 Task: Create a rule when a start date Less than 1 hours ago is set on a card by anyone.
Action: Mouse moved to (1378, 131)
Screenshot: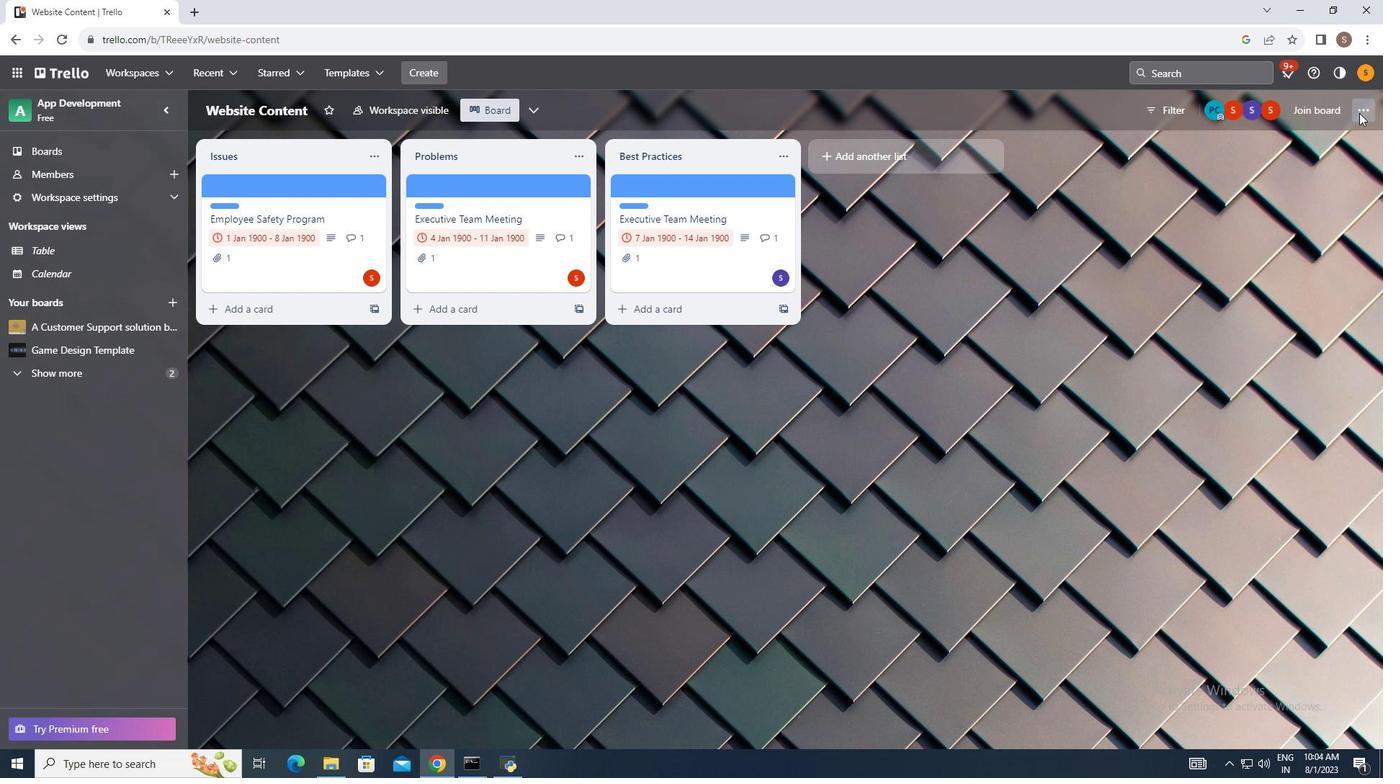 
Action: Mouse pressed left at (1378, 131)
Screenshot: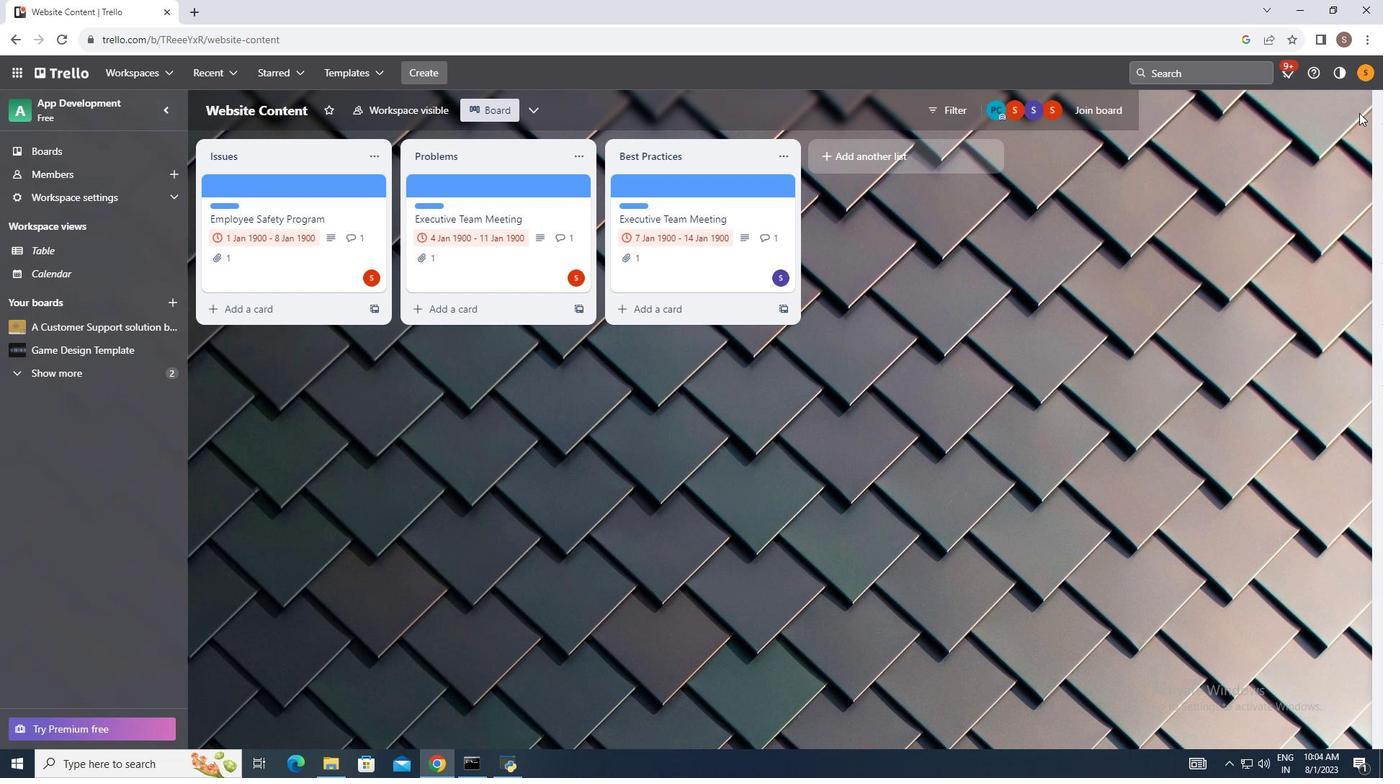 
Action: Mouse moved to (1264, 298)
Screenshot: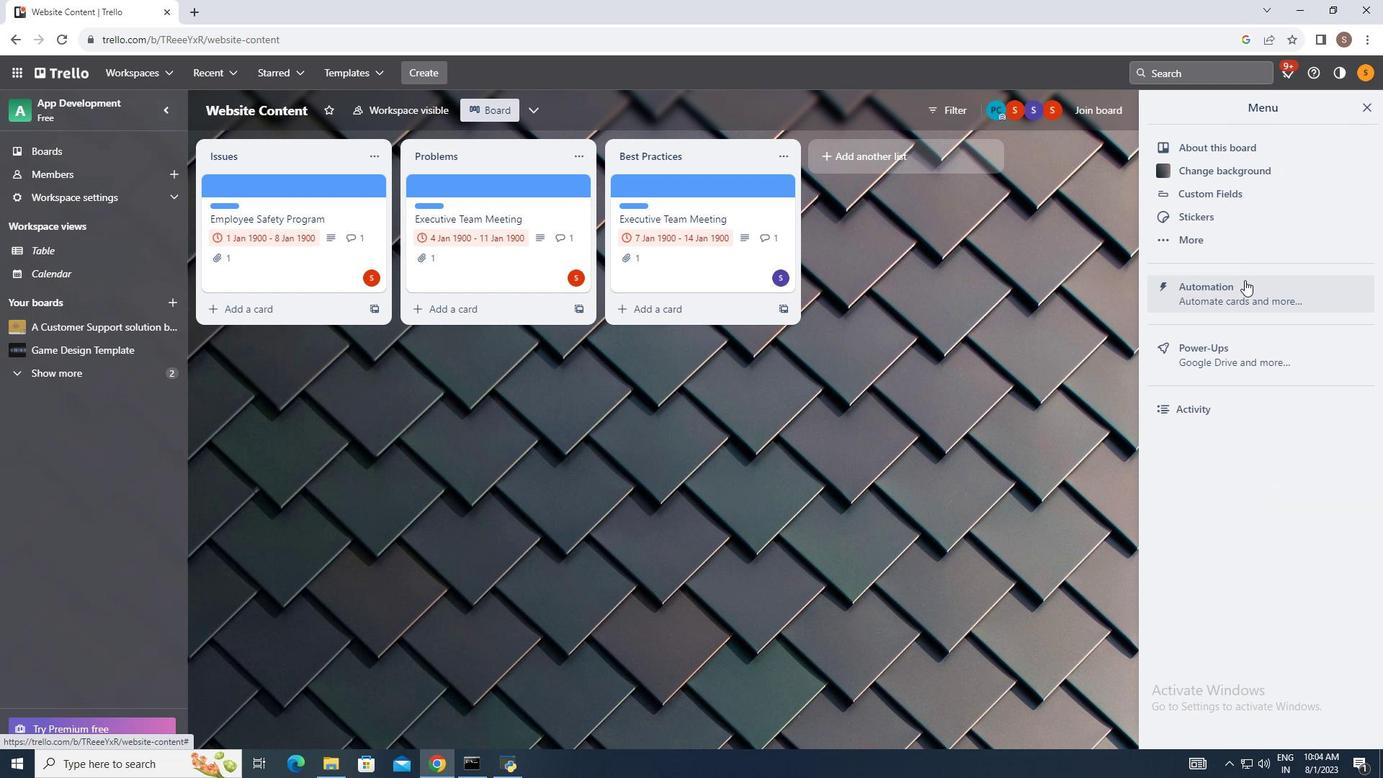 
Action: Mouse pressed left at (1264, 298)
Screenshot: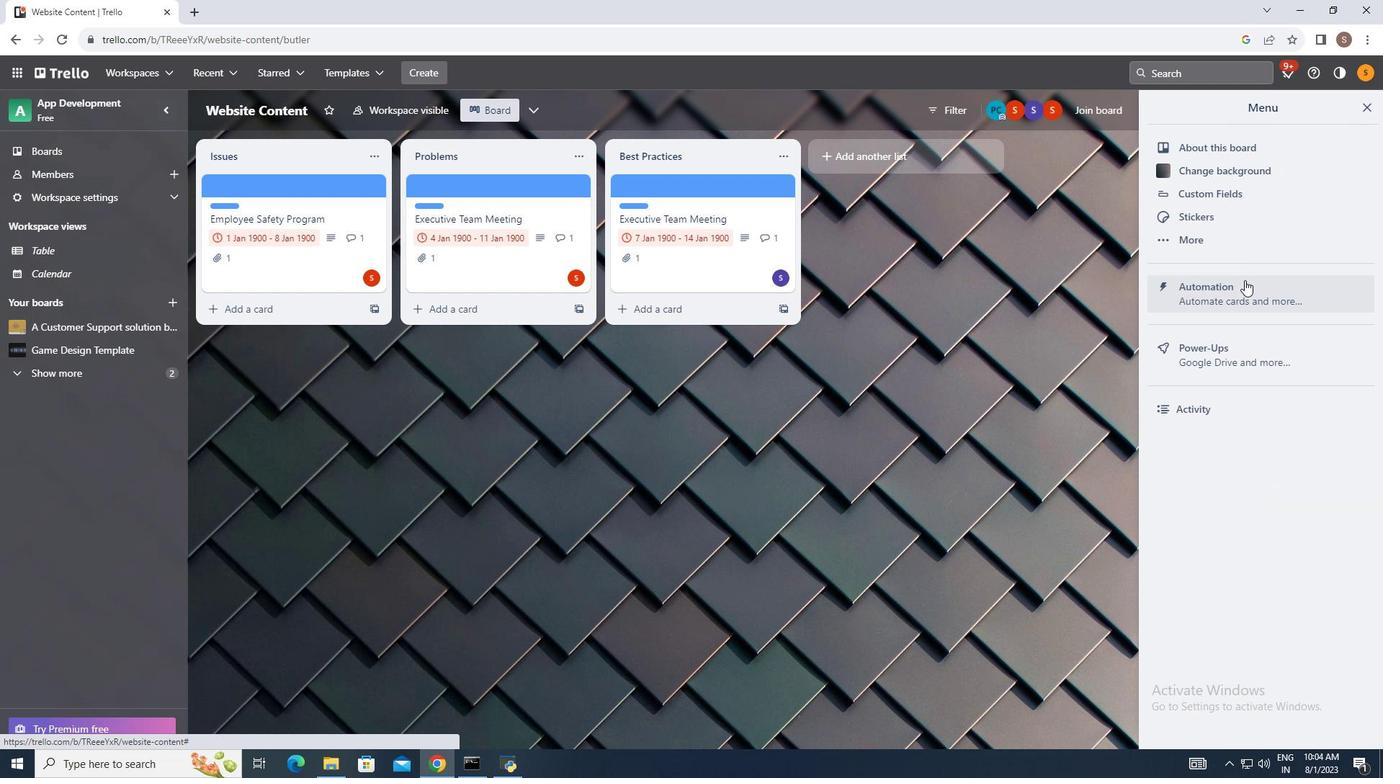 
Action: Mouse moved to (286, 256)
Screenshot: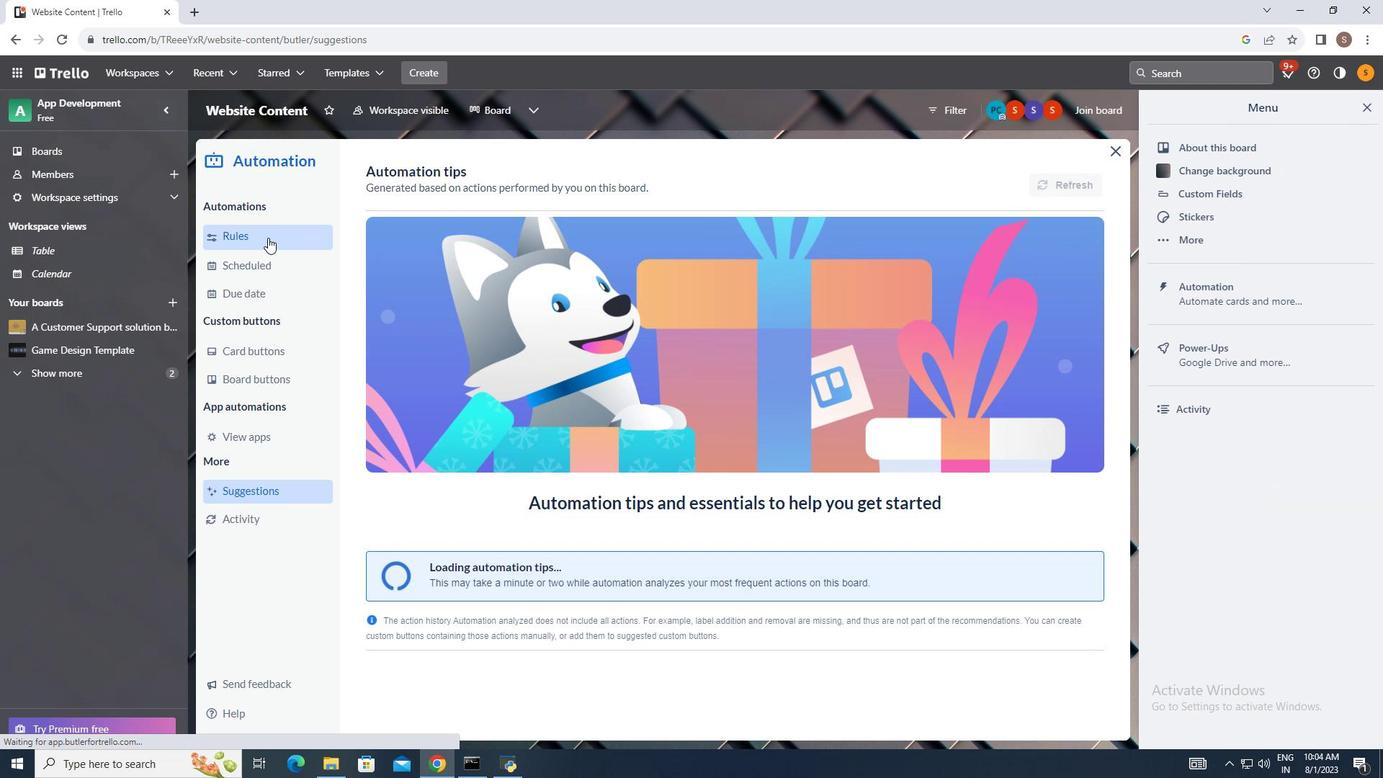 
Action: Mouse pressed left at (286, 256)
Screenshot: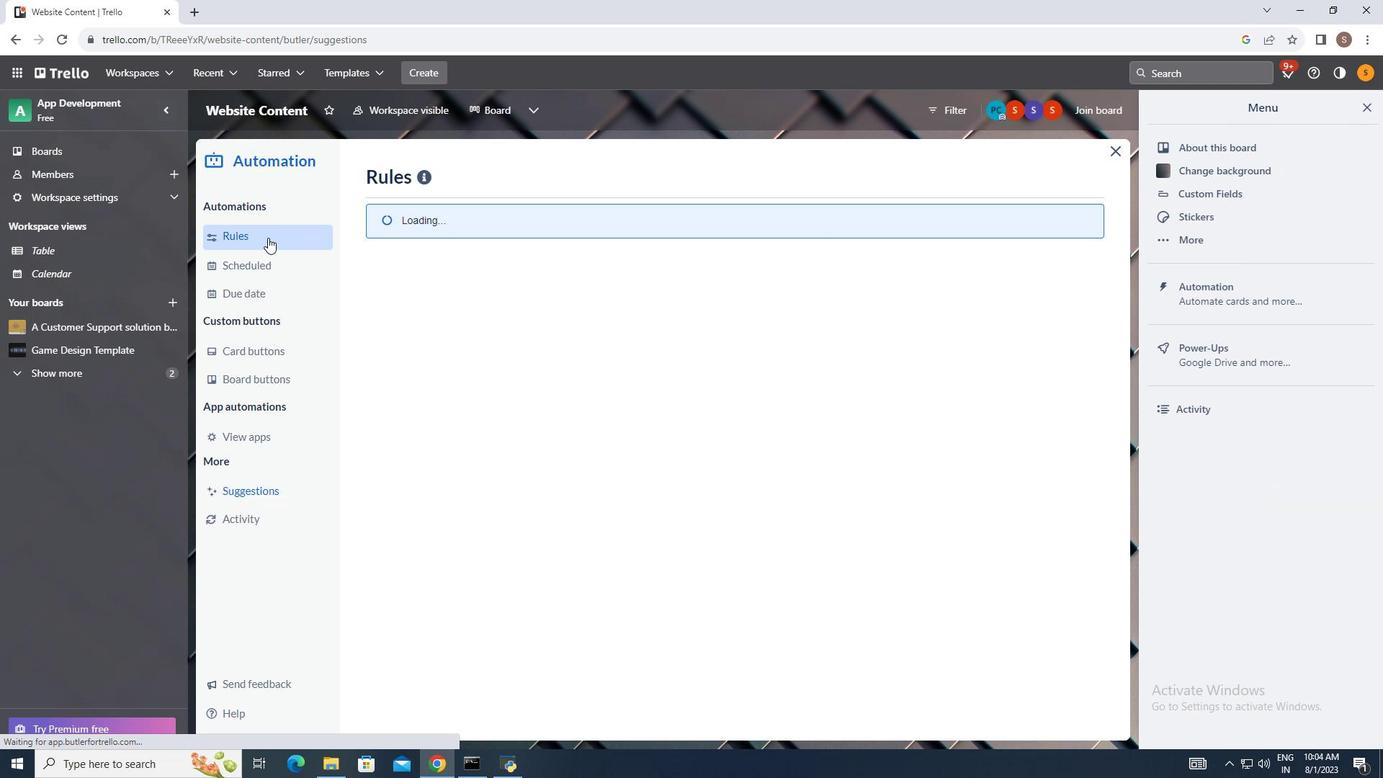 
Action: Mouse moved to (982, 194)
Screenshot: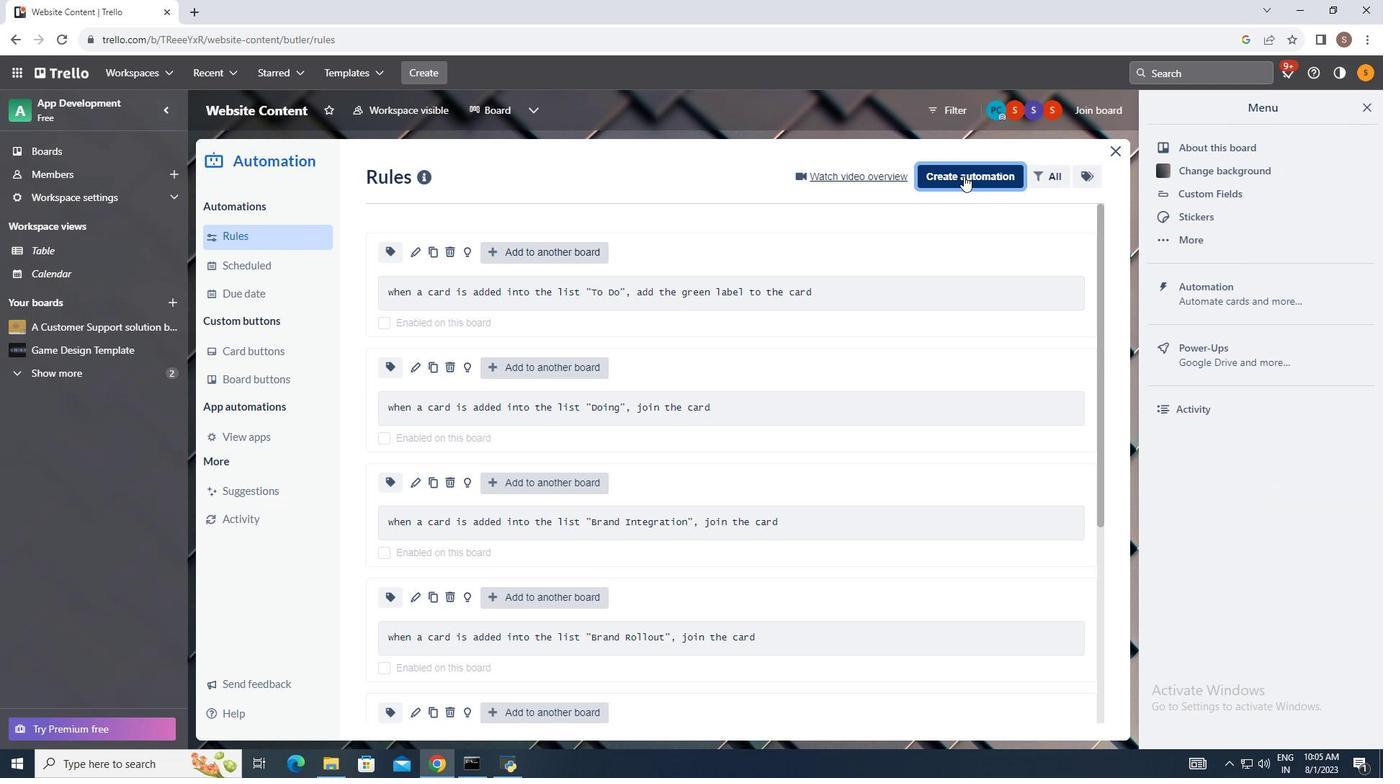 
Action: Mouse pressed left at (982, 194)
Screenshot: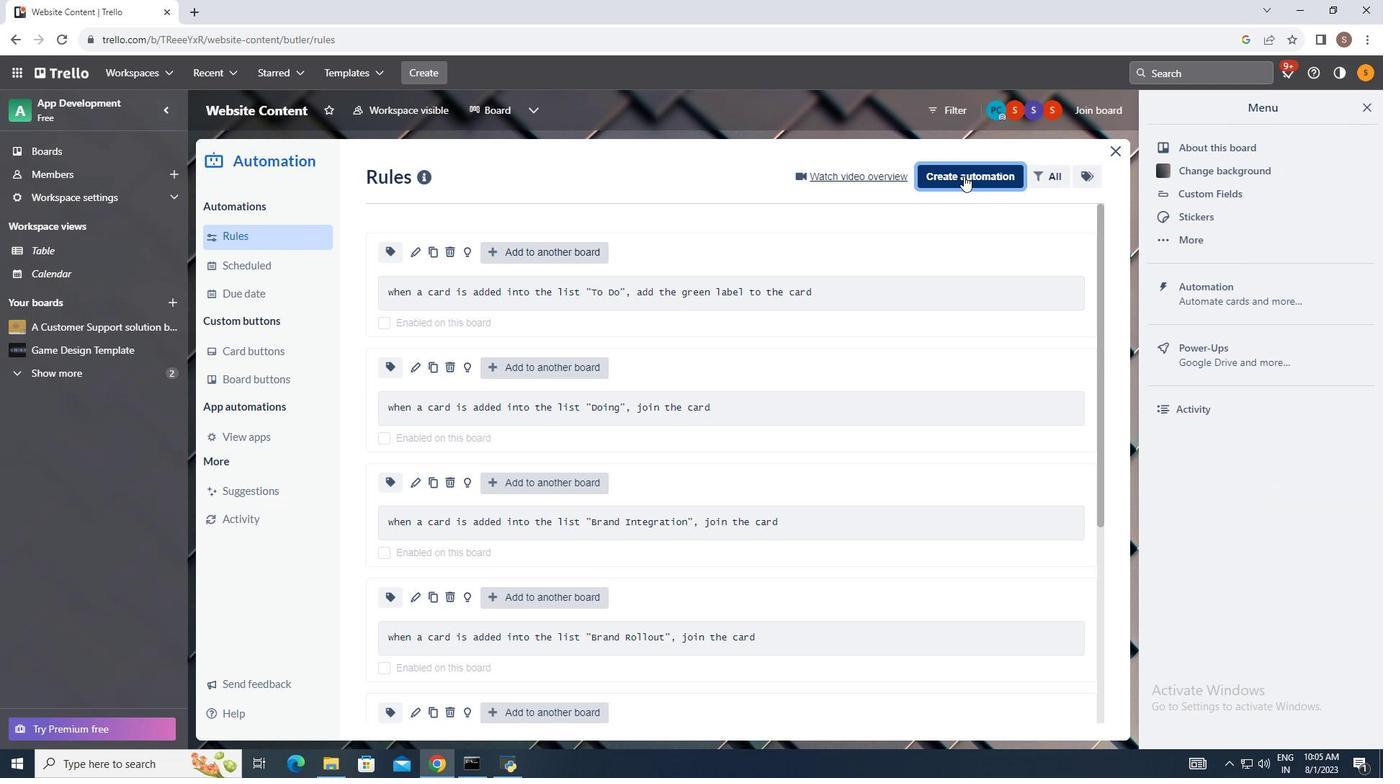 
Action: Mouse moved to (715, 335)
Screenshot: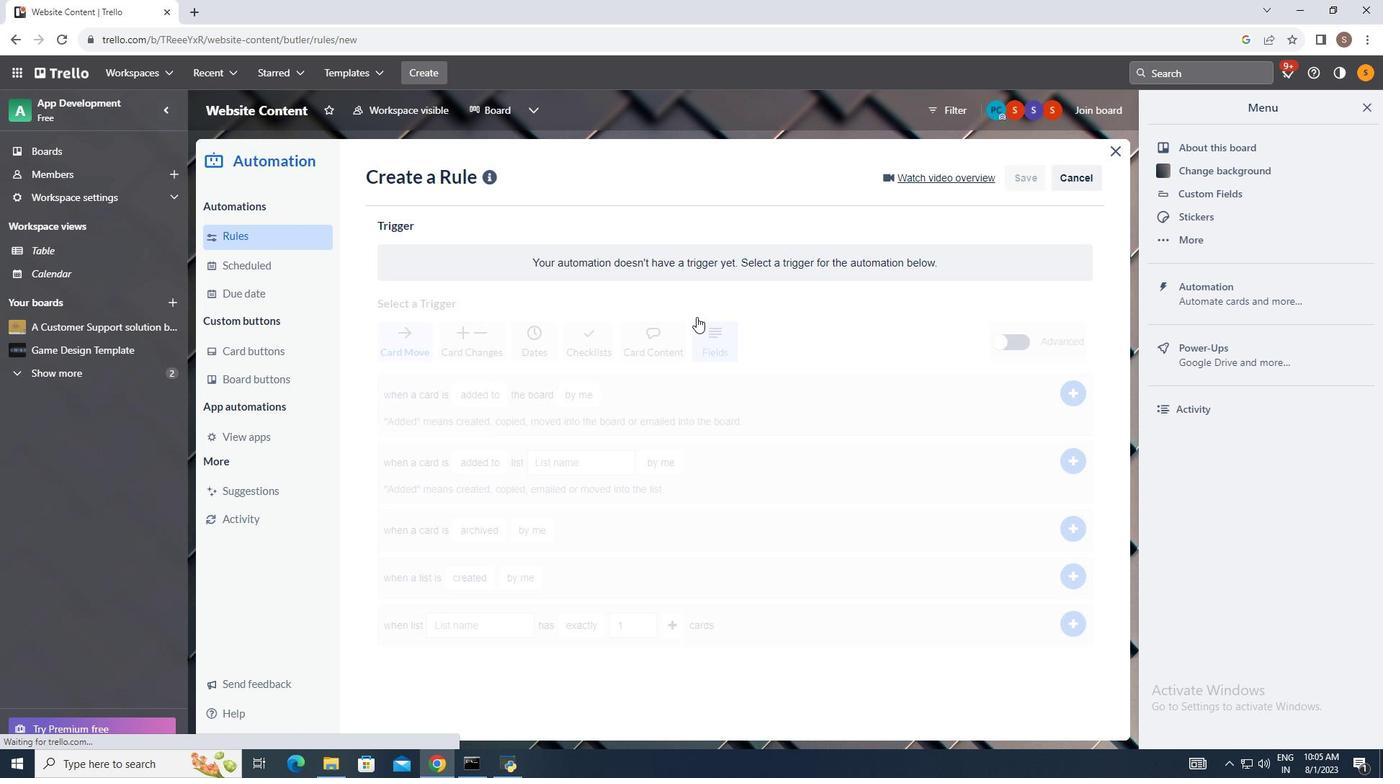 
Action: Mouse pressed left at (715, 335)
Screenshot: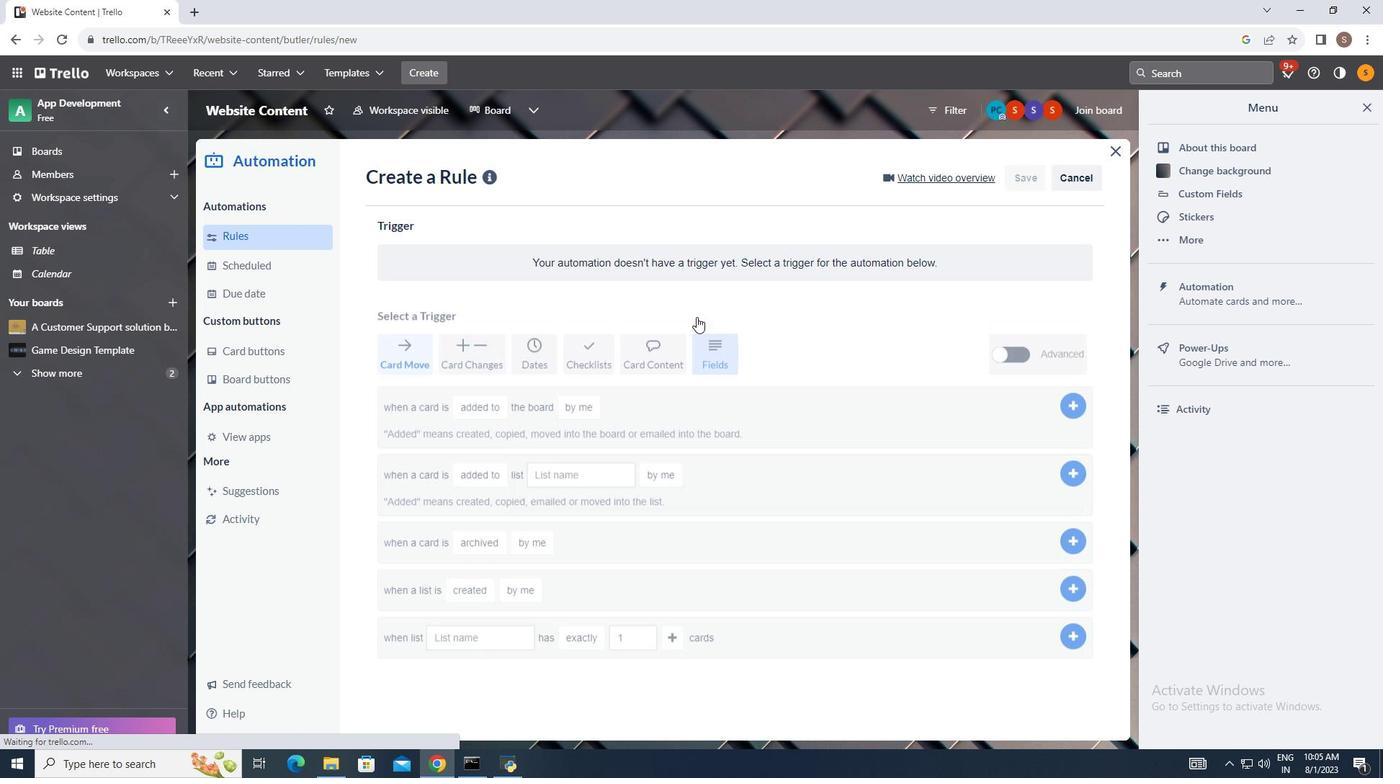 
Action: Mouse moved to (557, 376)
Screenshot: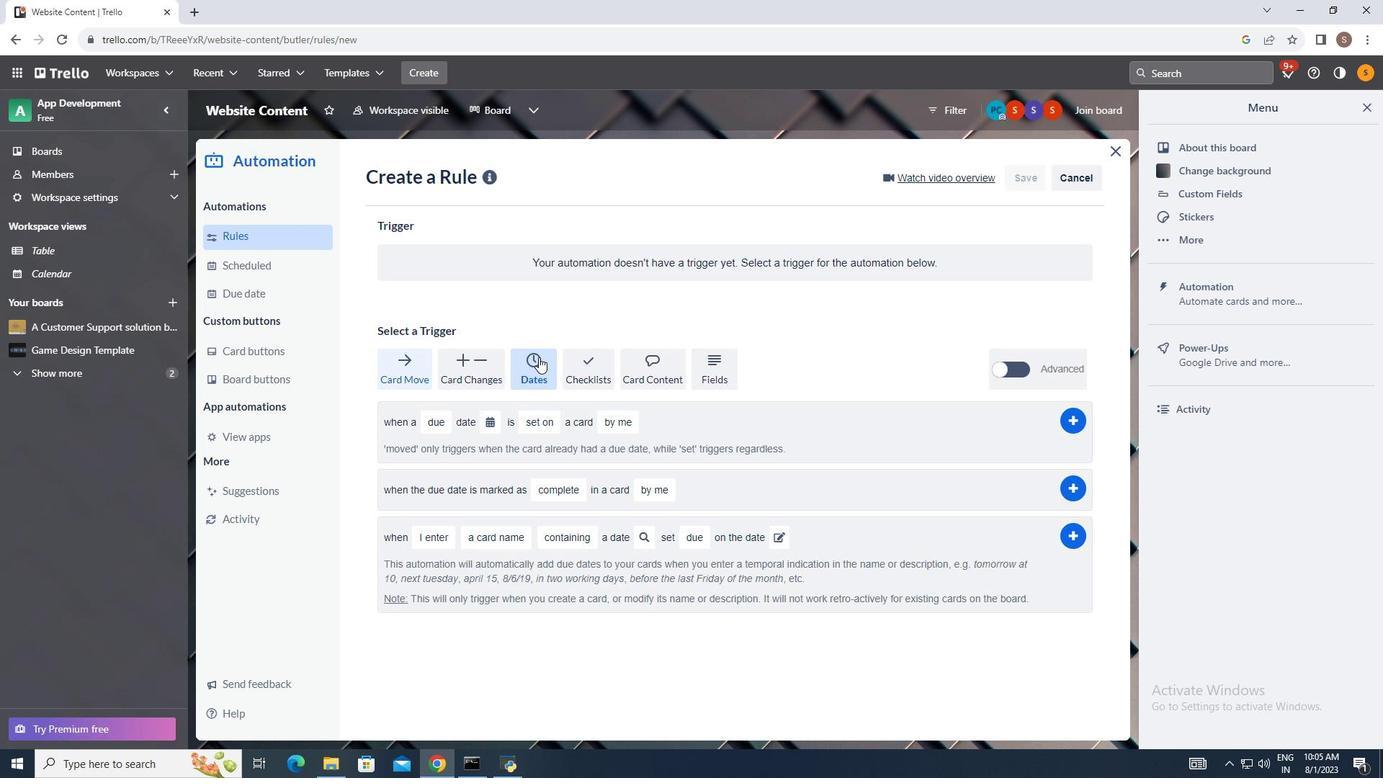 
Action: Mouse pressed left at (557, 376)
Screenshot: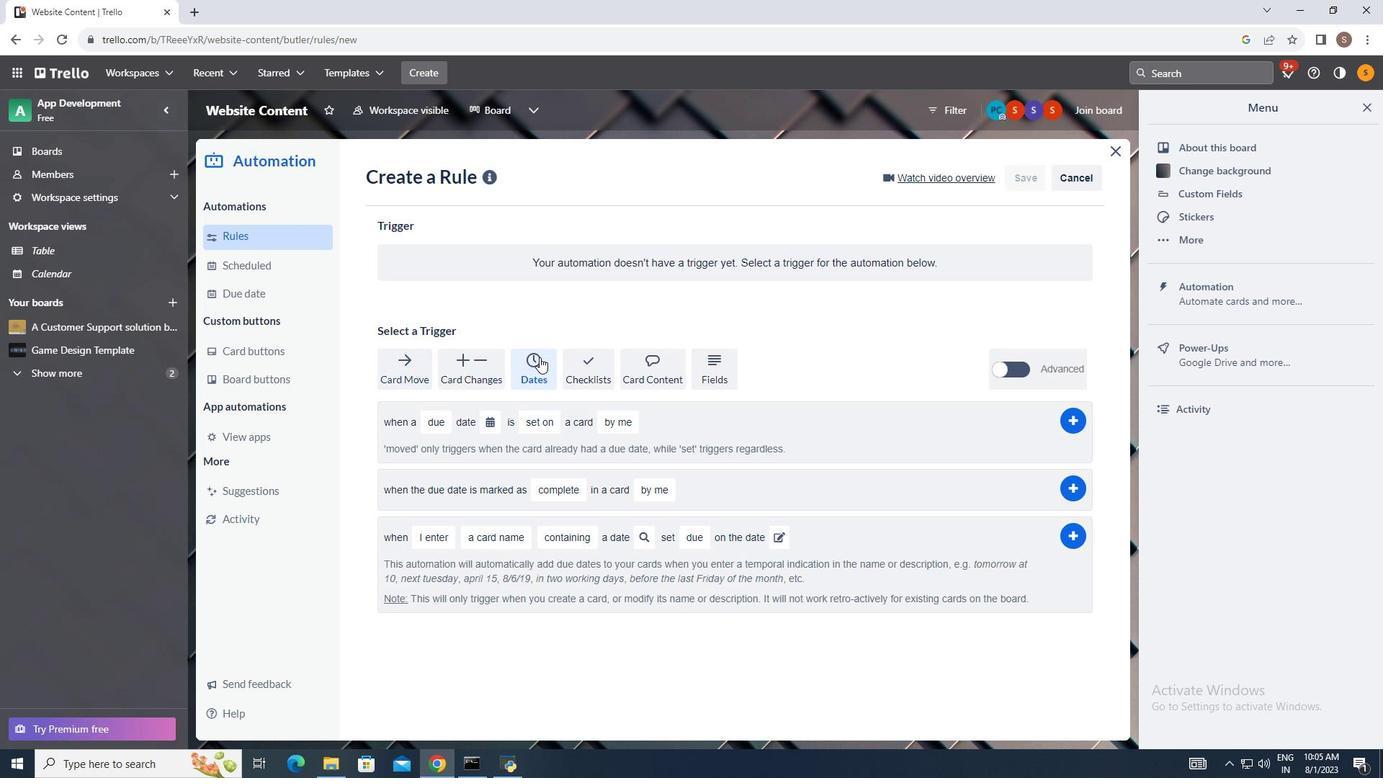 
Action: Mouse moved to (456, 435)
Screenshot: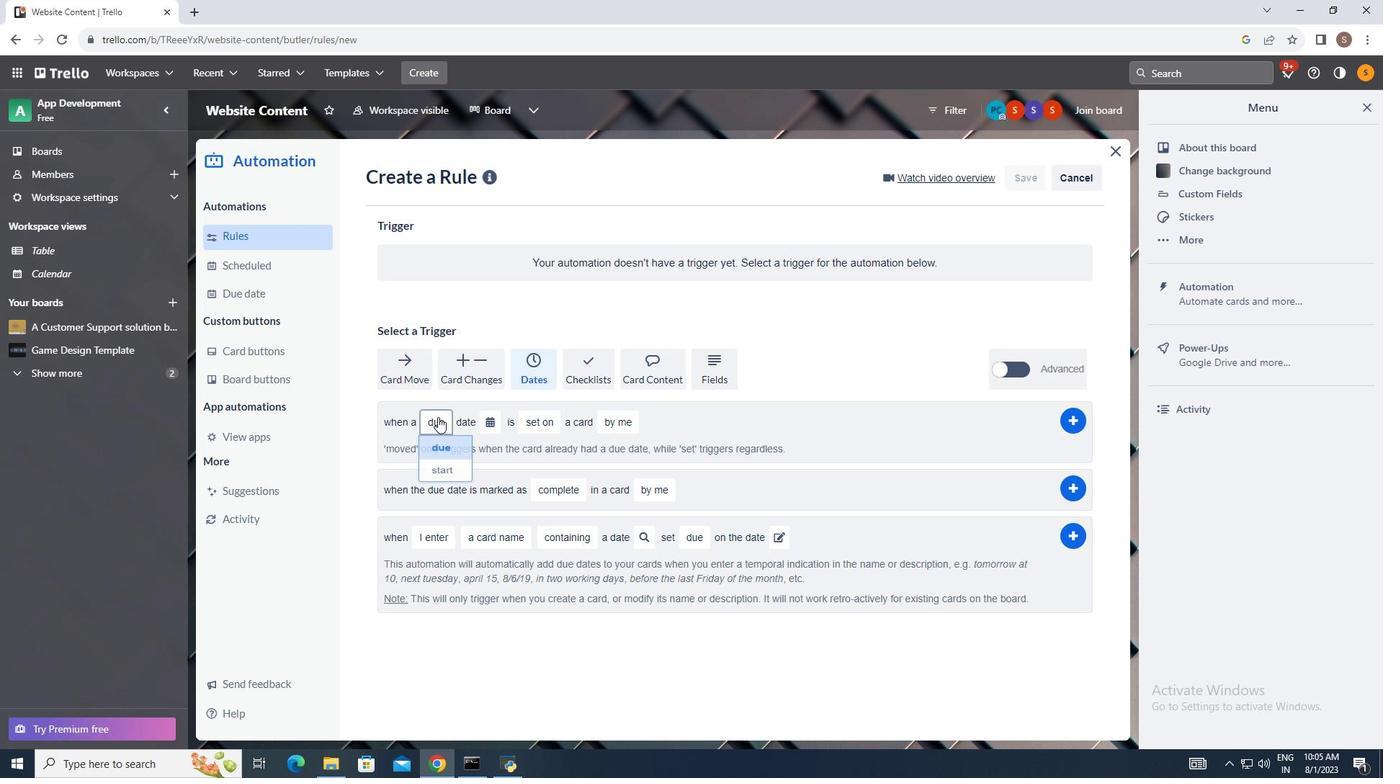 
Action: Mouse pressed left at (456, 435)
Screenshot: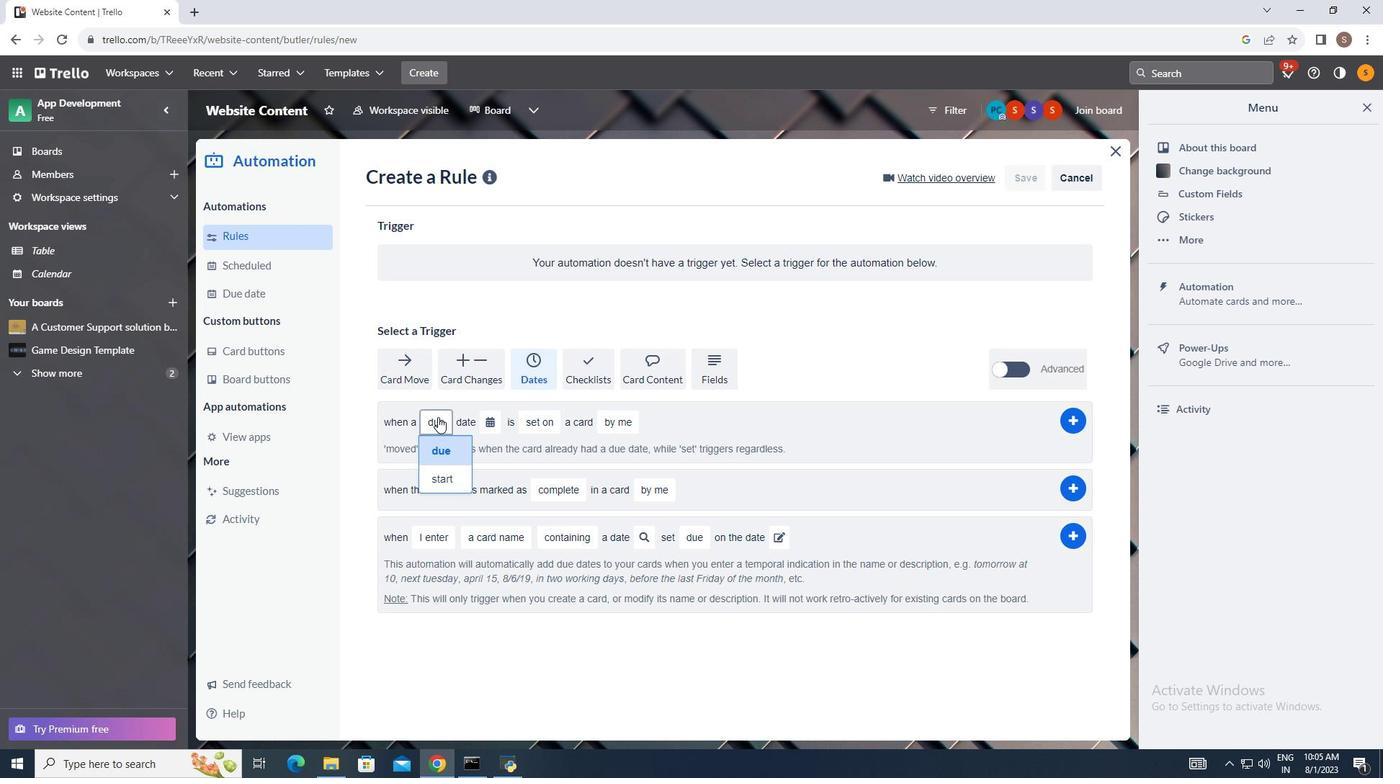 
Action: Mouse moved to (459, 491)
Screenshot: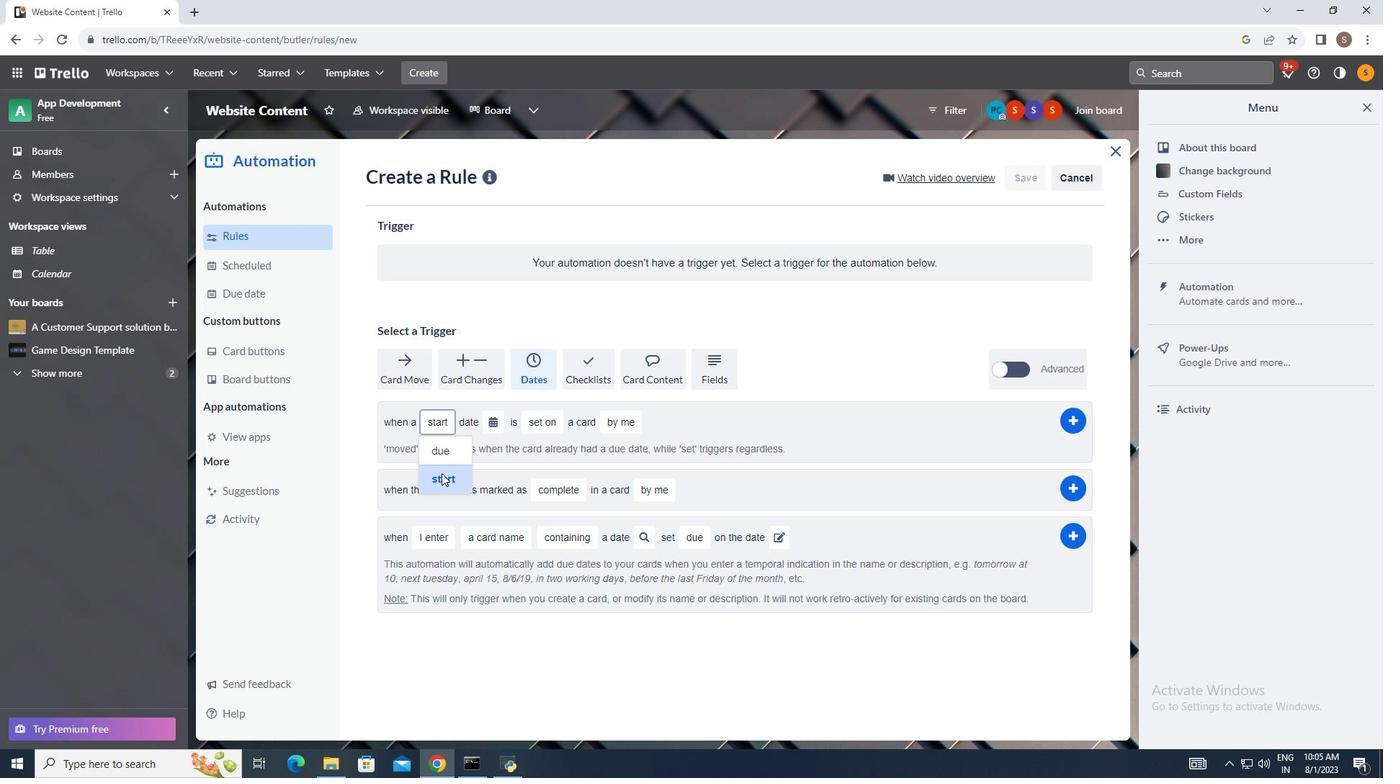 
Action: Mouse pressed left at (459, 491)
Screenshot: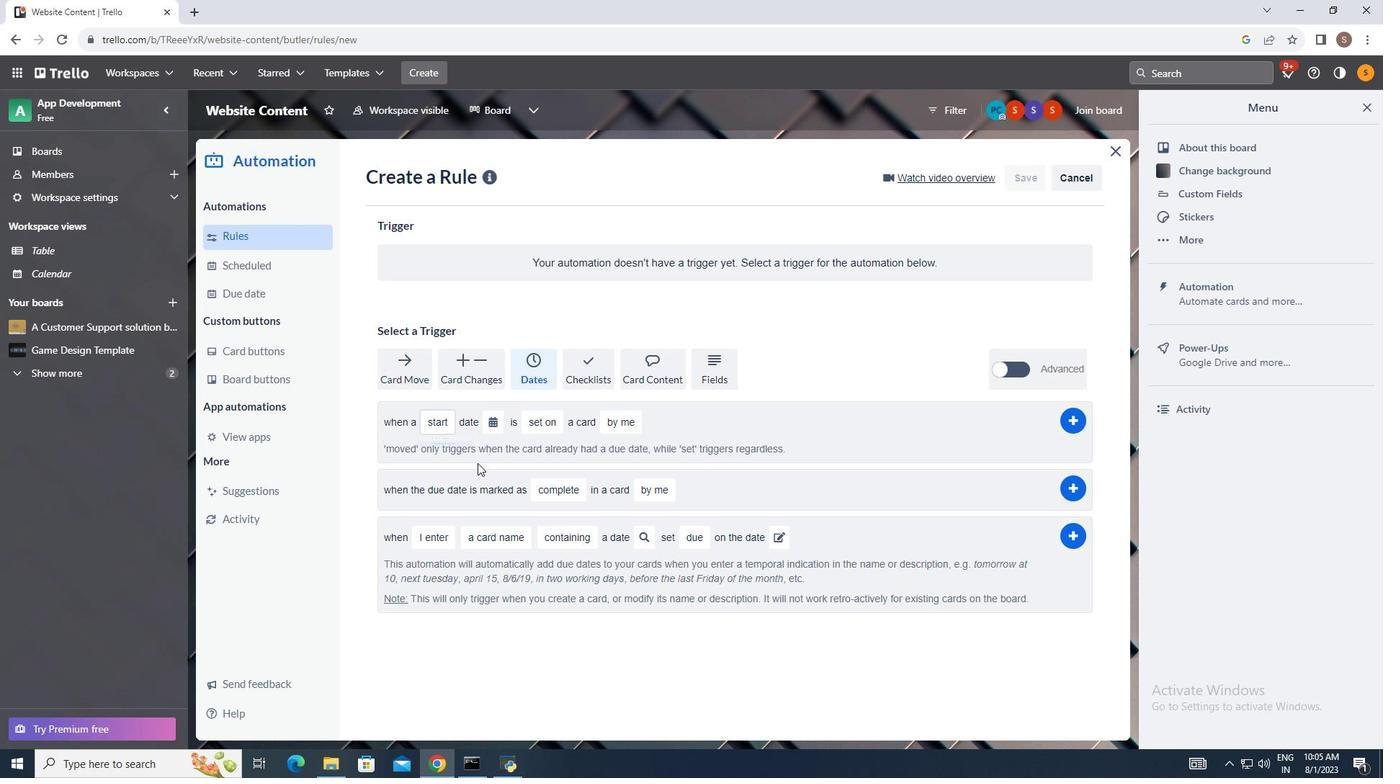 
Action: Mouse moved to (509, 448)
Screenshot: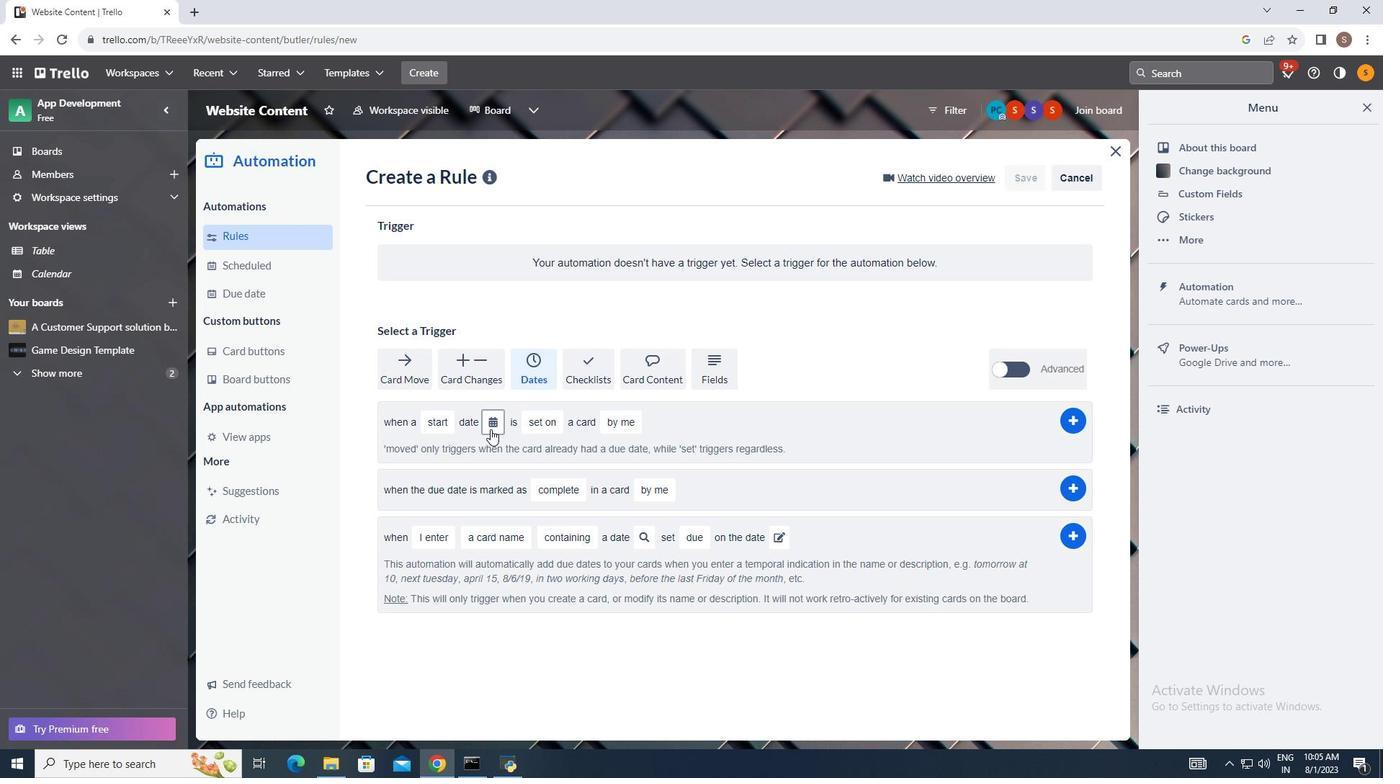 
Action: Mouse pressed left at (509, 448)
Screenshot: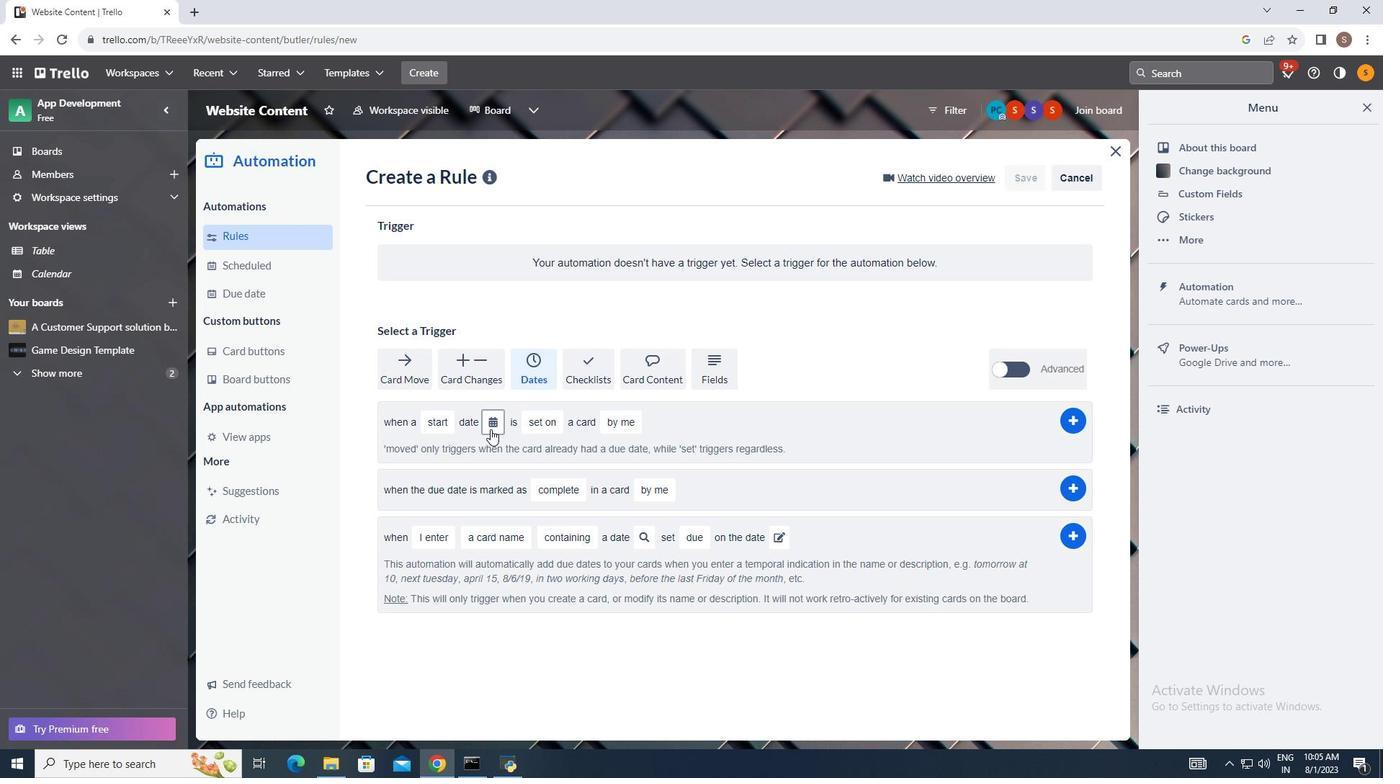 
Action: Mouse moved to (530, 526)
Screenshot: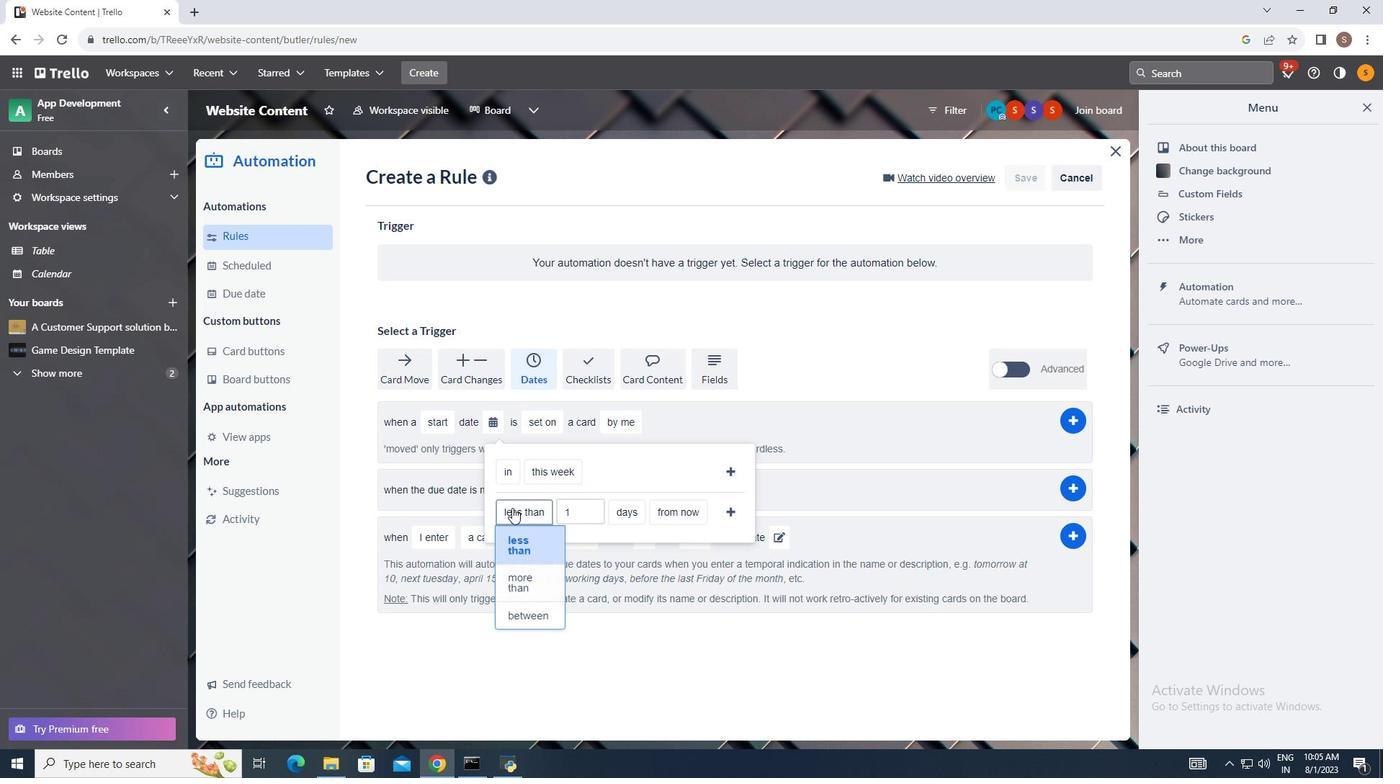 
Action: Mouse pressed left at (530, 526)
Screenshot: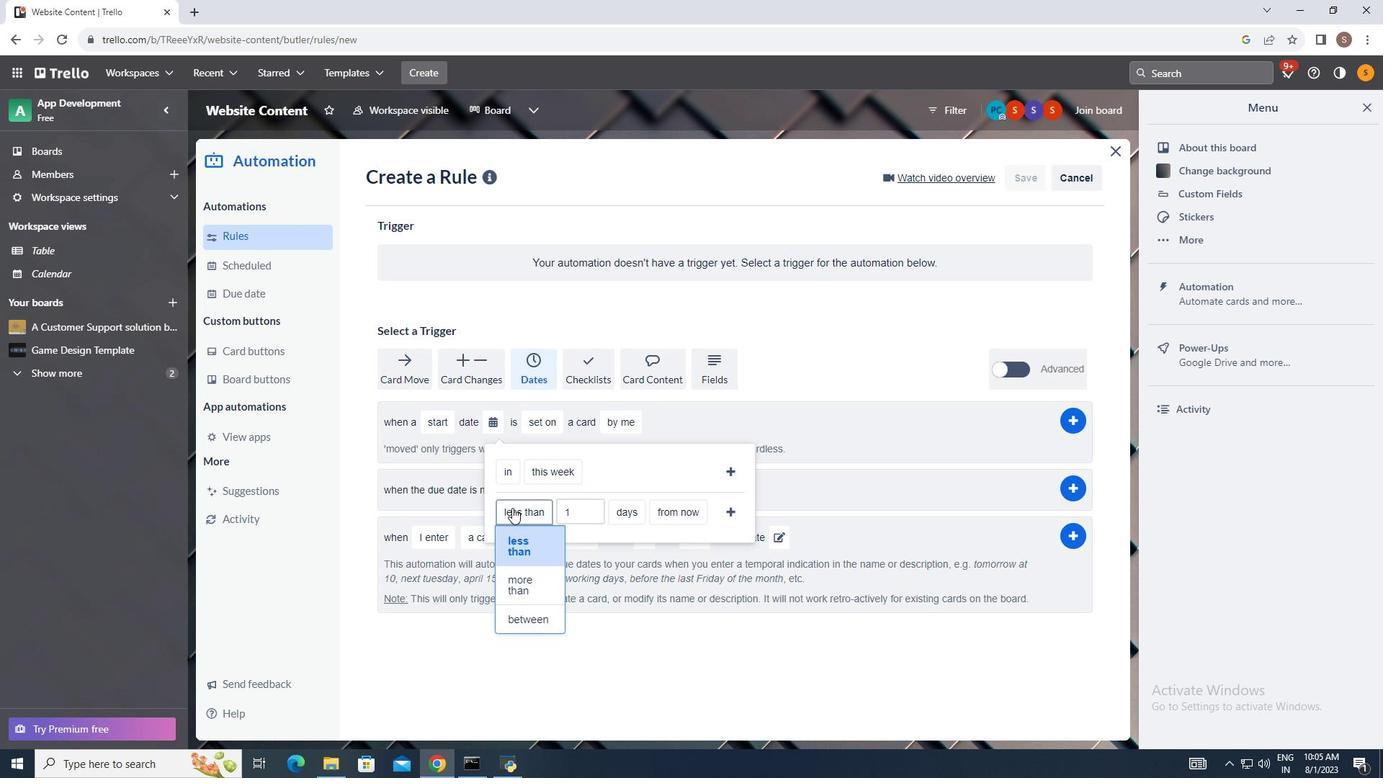 
Action: Mouse moved to (543, 561)
Screenshot: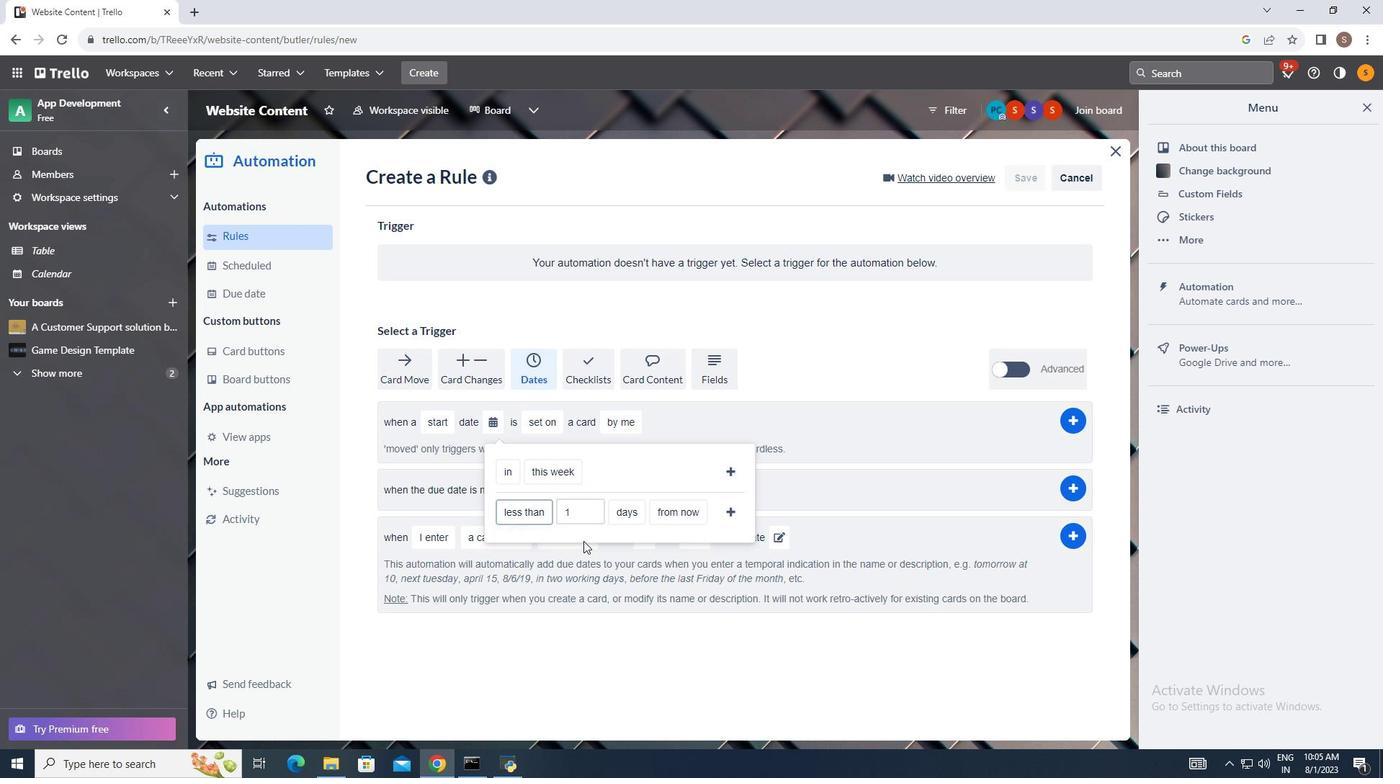 
Action: Mouse pressed left at (543, 561)
Screenshot: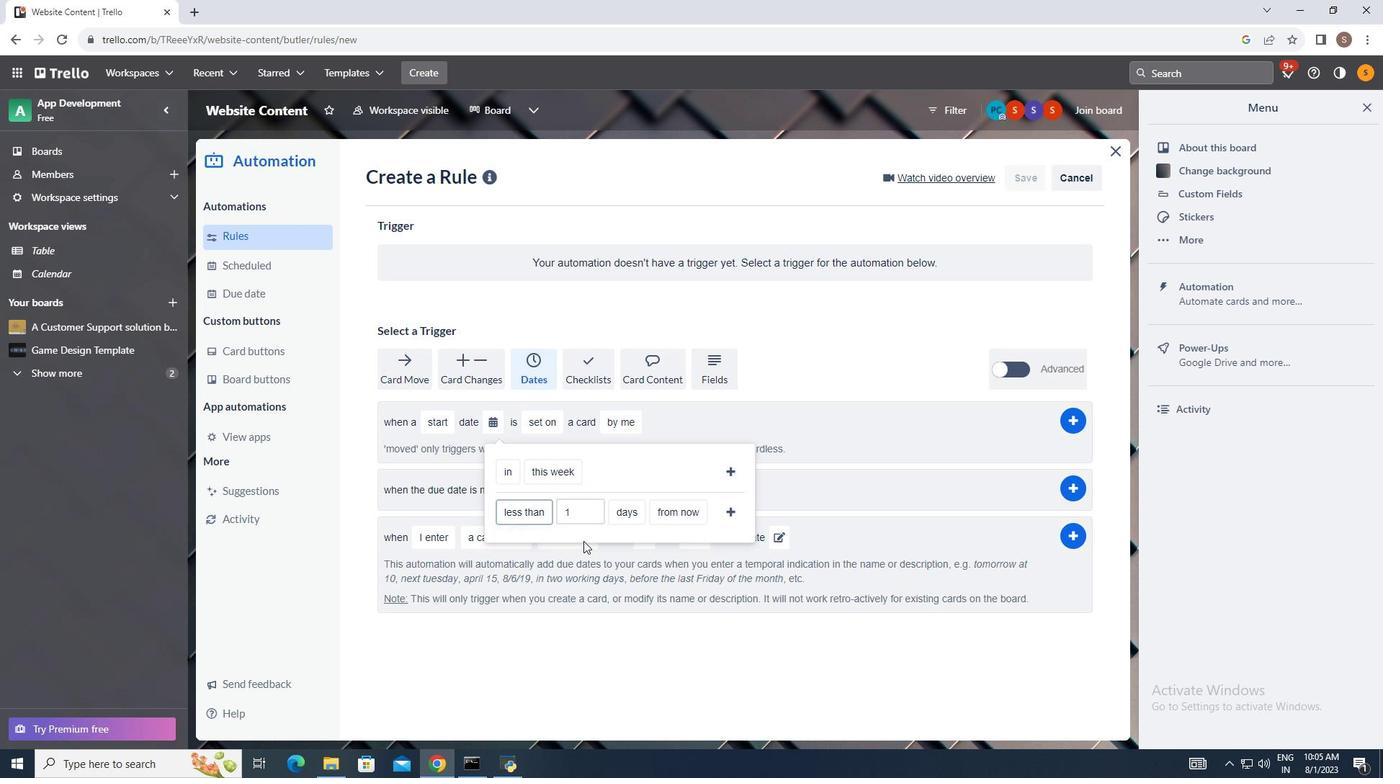 
Action: Mouse moved to (650, 530)
Screenshot: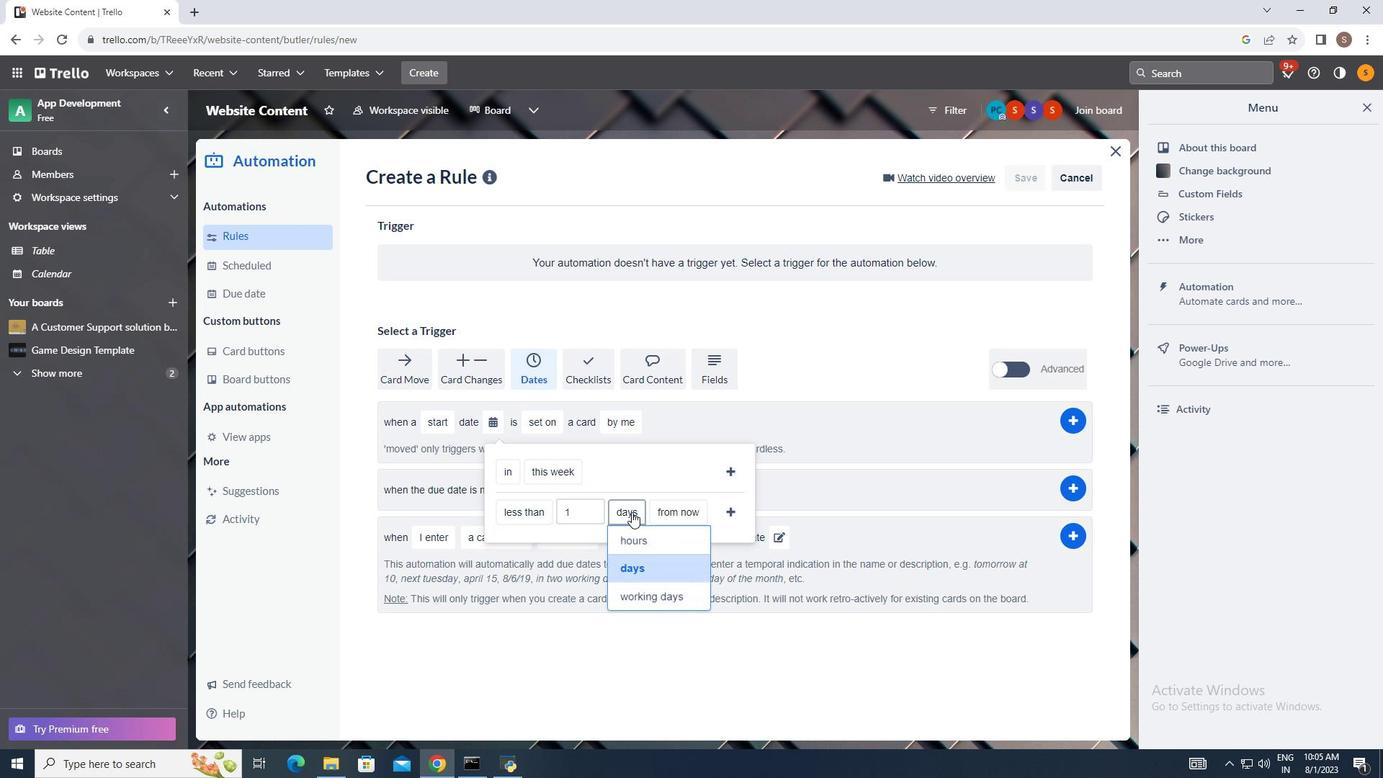 
Action: Mouse pressed left at (650, 530)
Screenshot: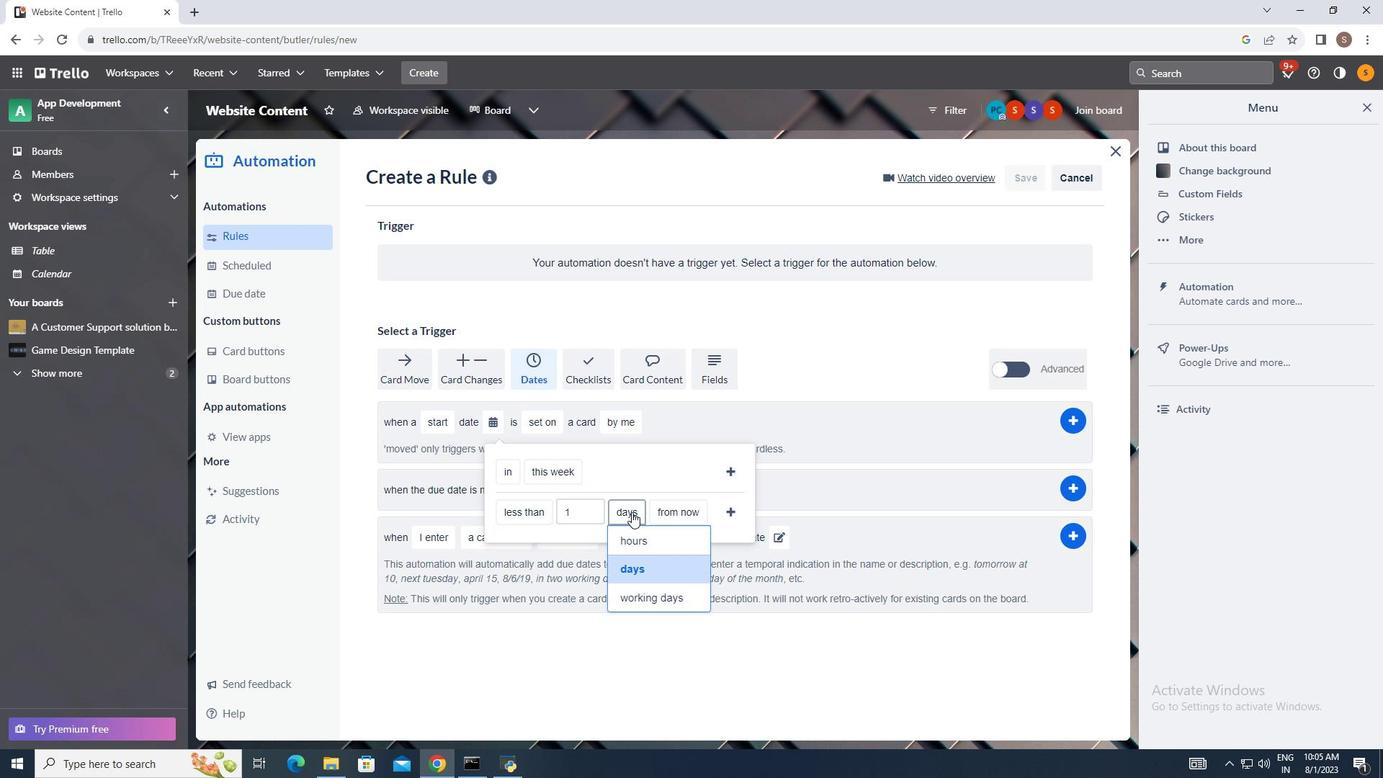 
Action: Mouse moved to (651, 556)
Screenshot: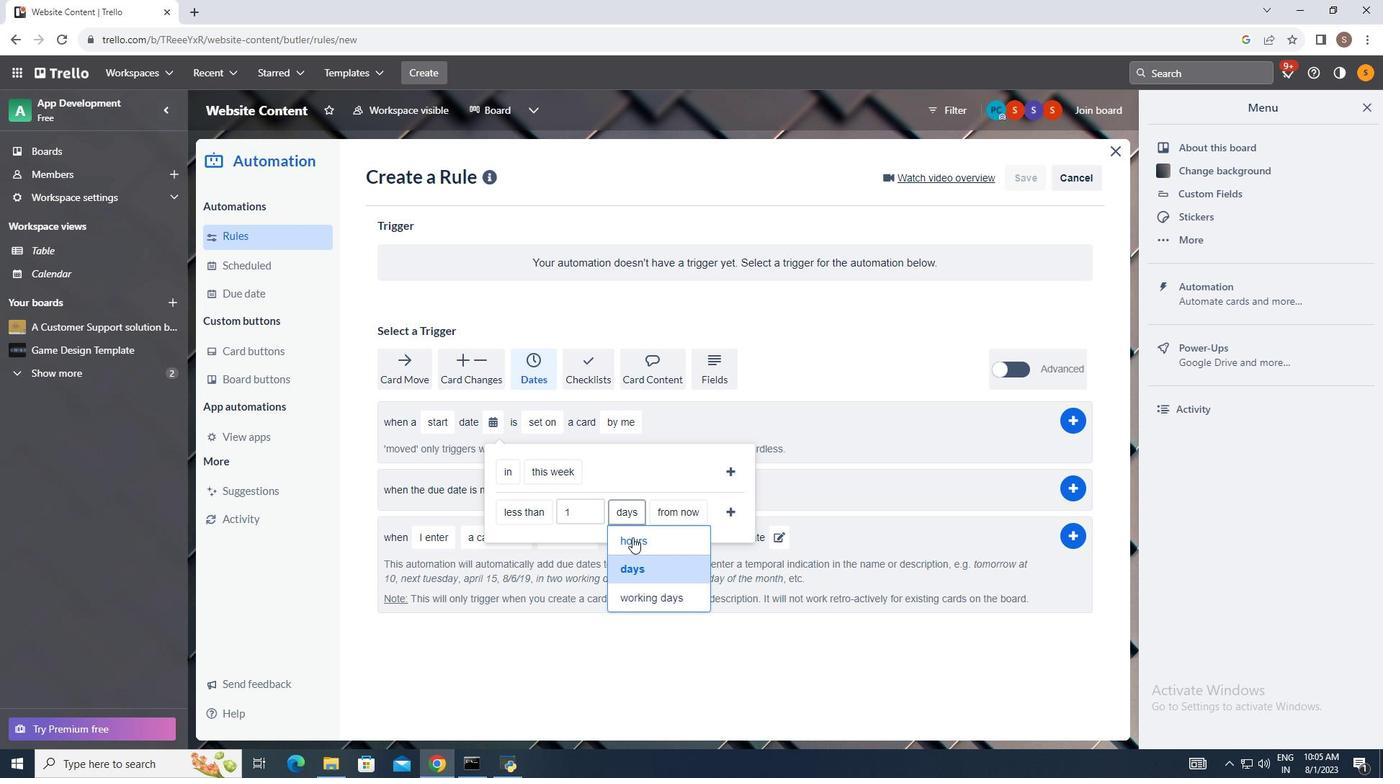 
Action: Mouse pressed left at (651, 556)
Screenshot: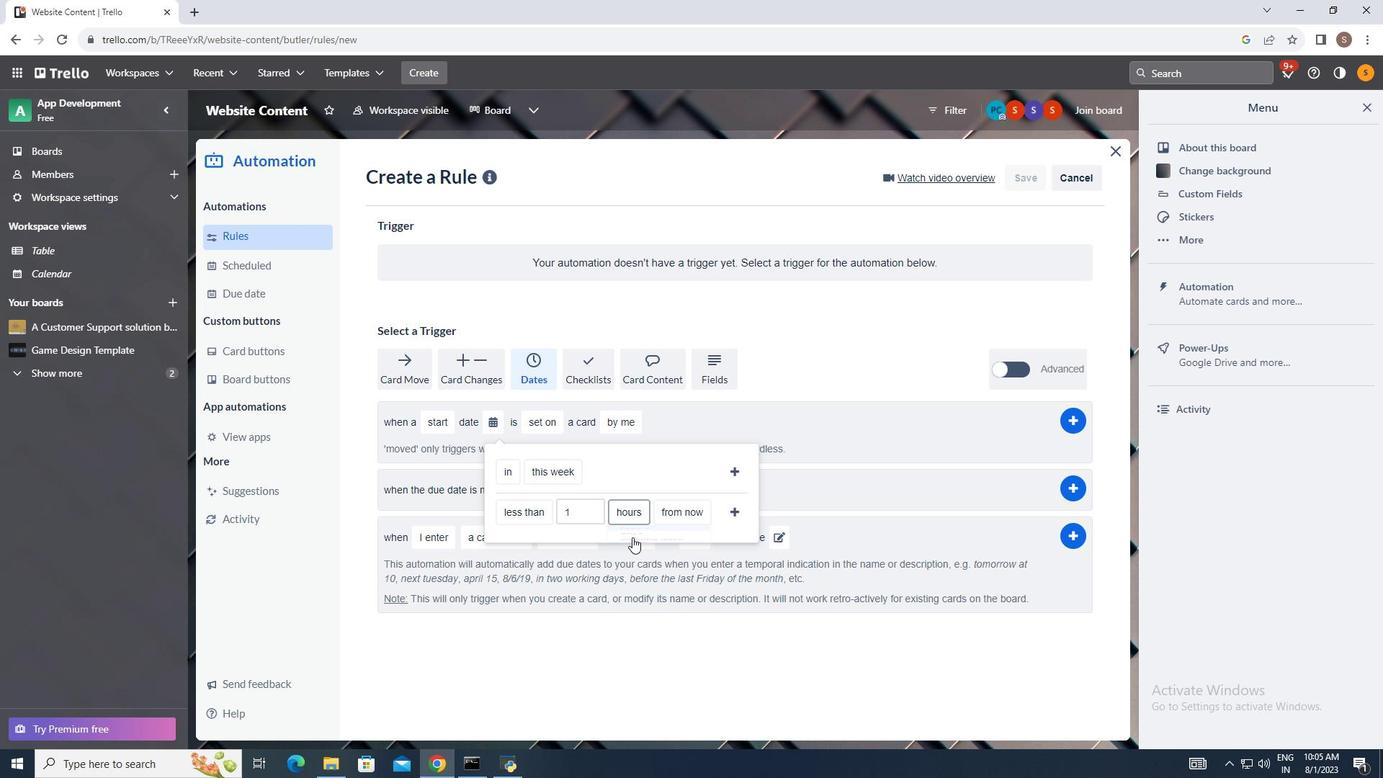 
Action: Mouse moved to (701, 528)
Screenshot: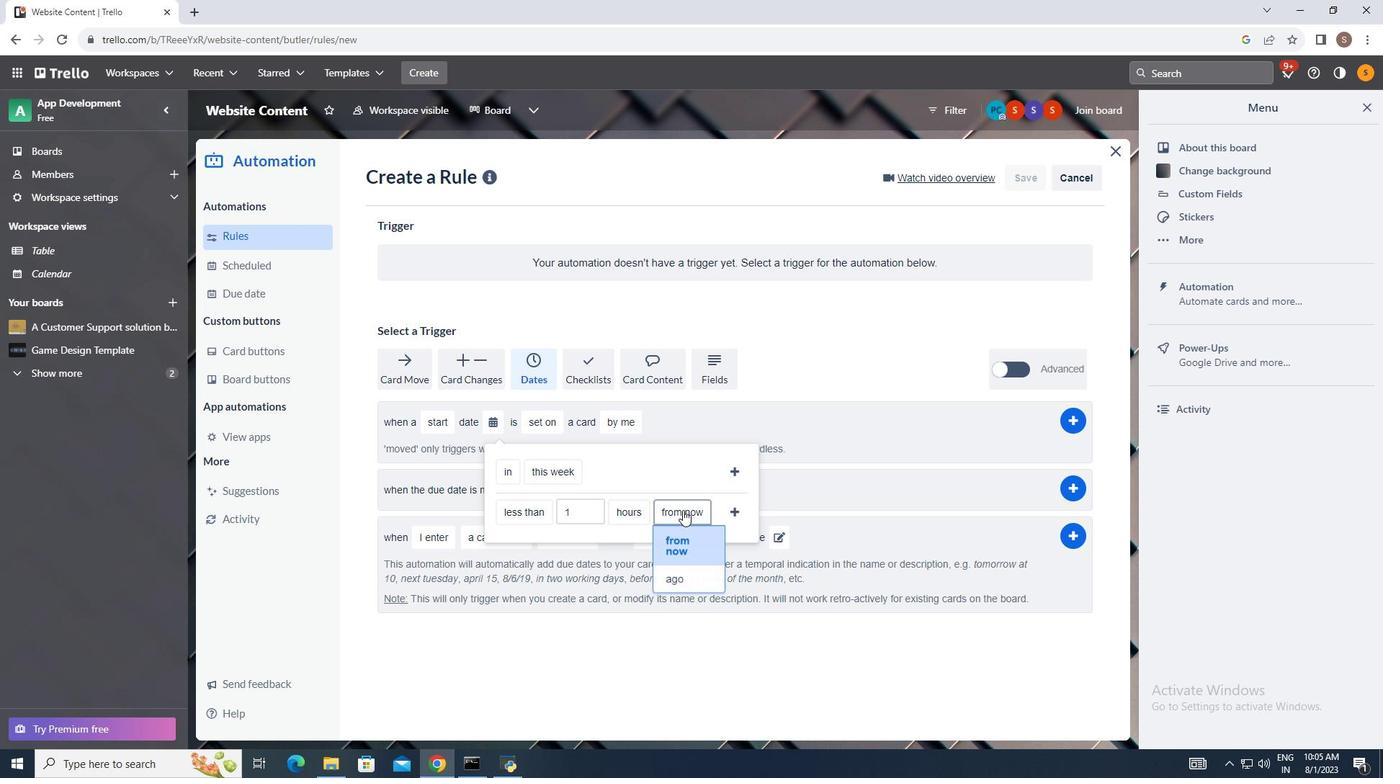 
Action: Mouse pressed left at (701, 528)
Screenshot: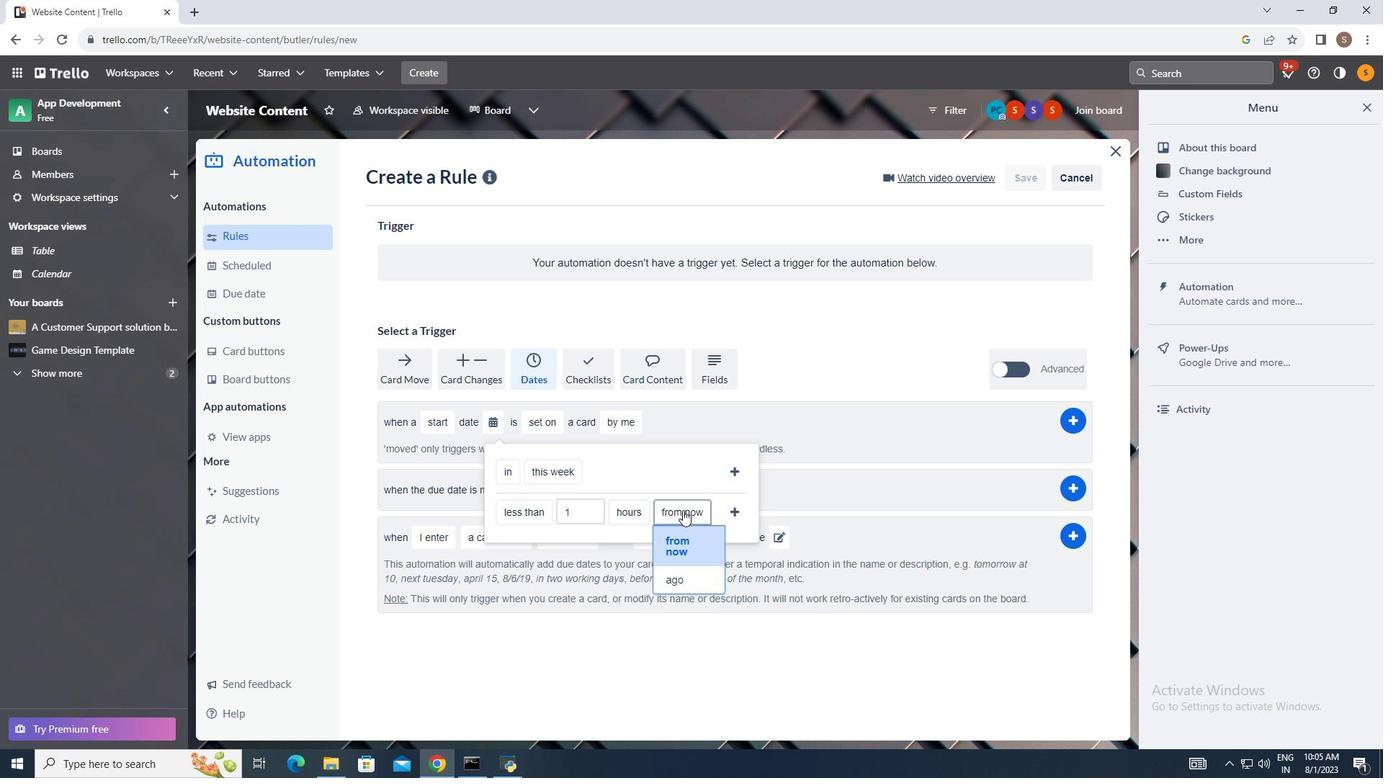 
Action: Mouse moved to (705, 592)
Screenshot: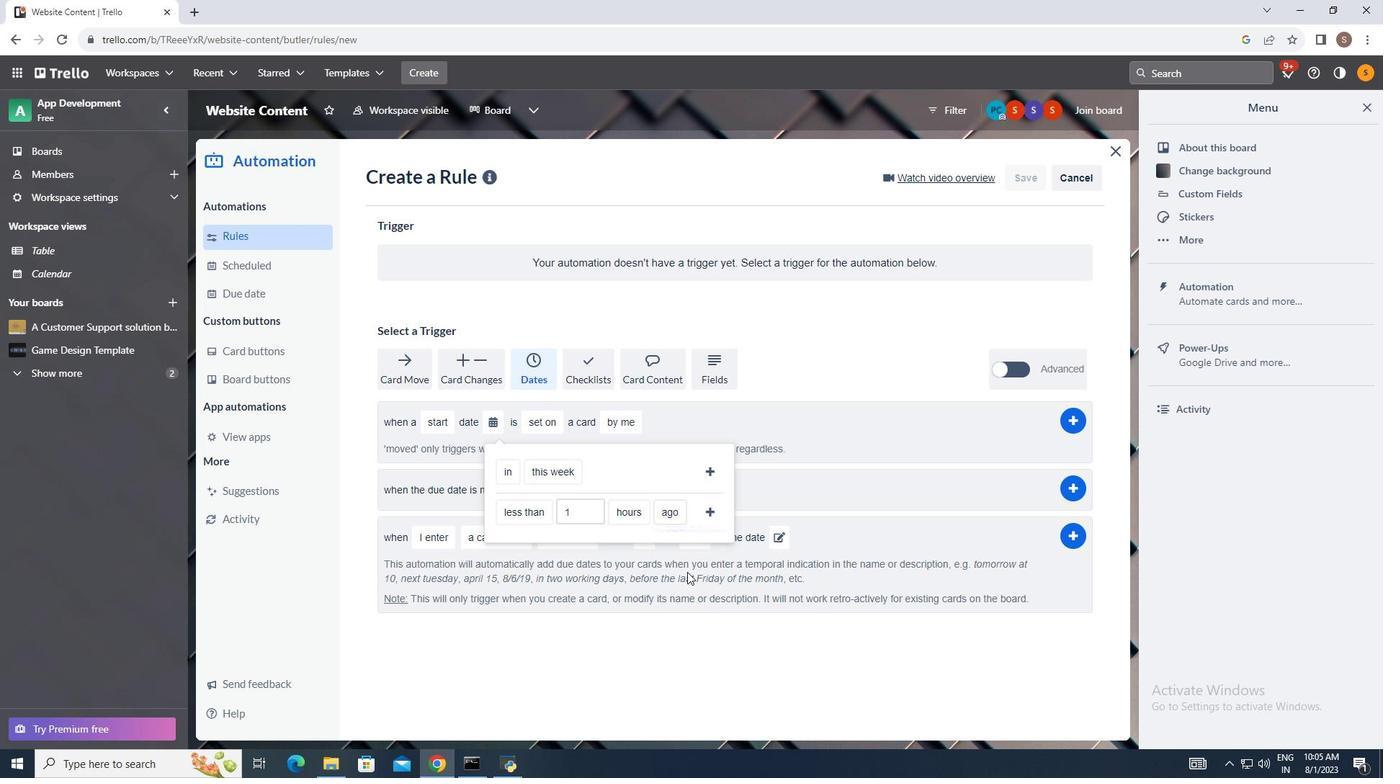 
Action: Mouse pressed left at (705, 592)
Screenshot: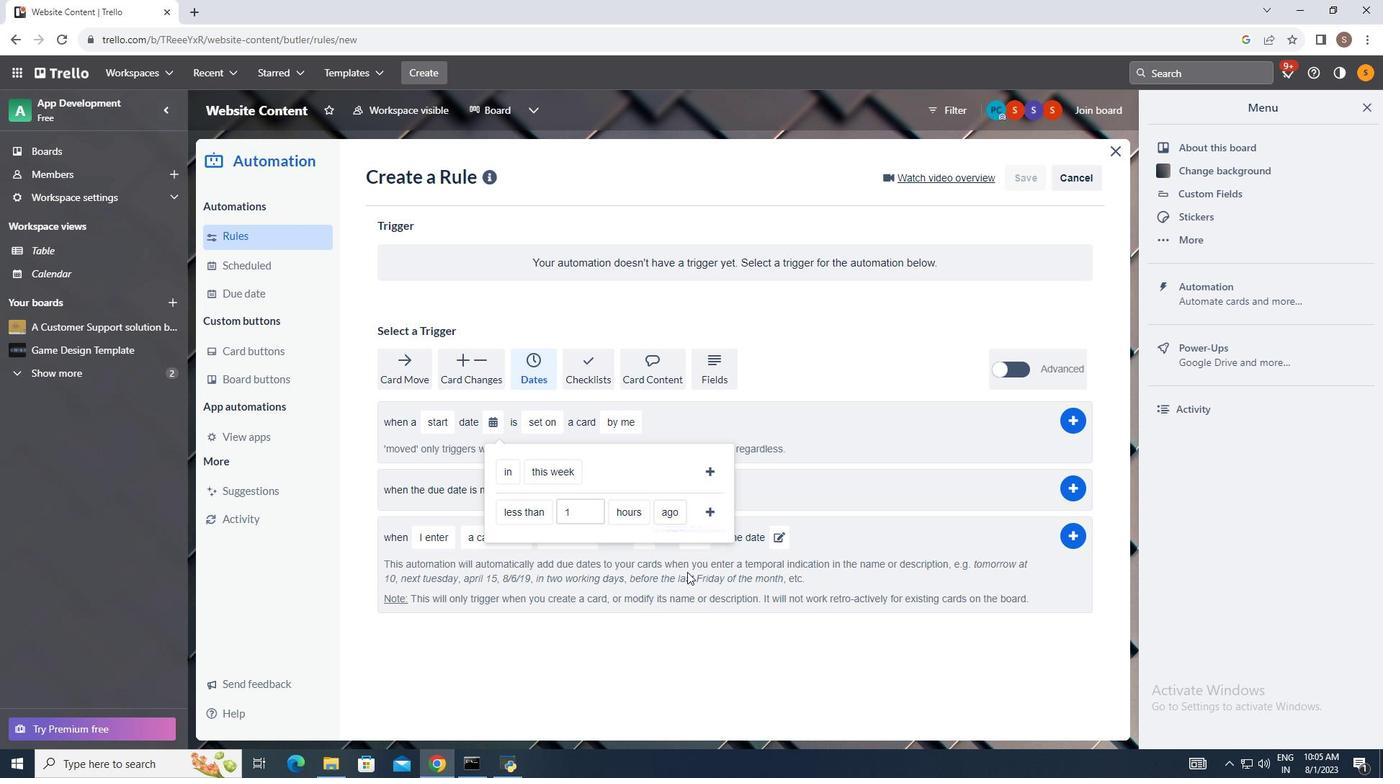 
Action: Mouse moved to (726, 532)
Screenshot: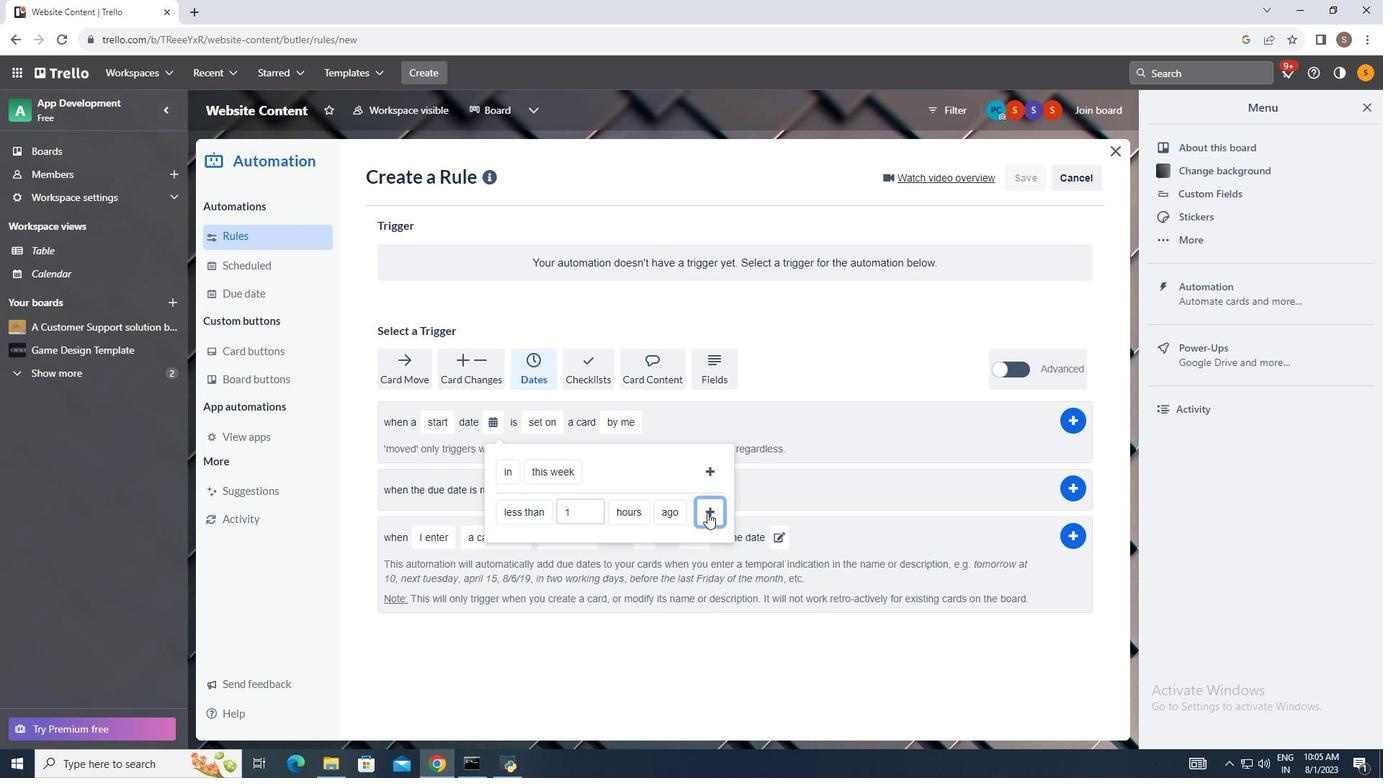 
Action: Mouse pressed left at (726, 532)
Screenshot: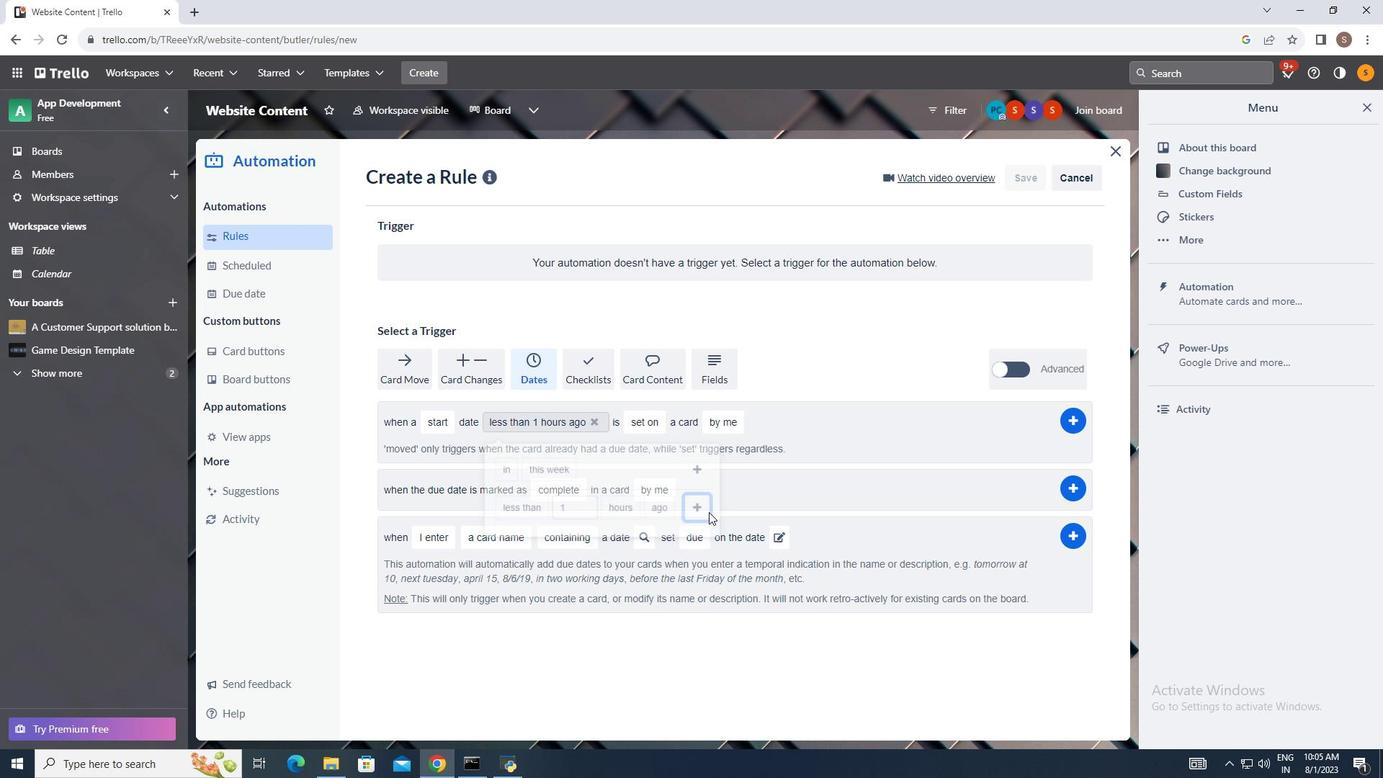 
Action: Mouse moved to (666, 444)
Screenshot: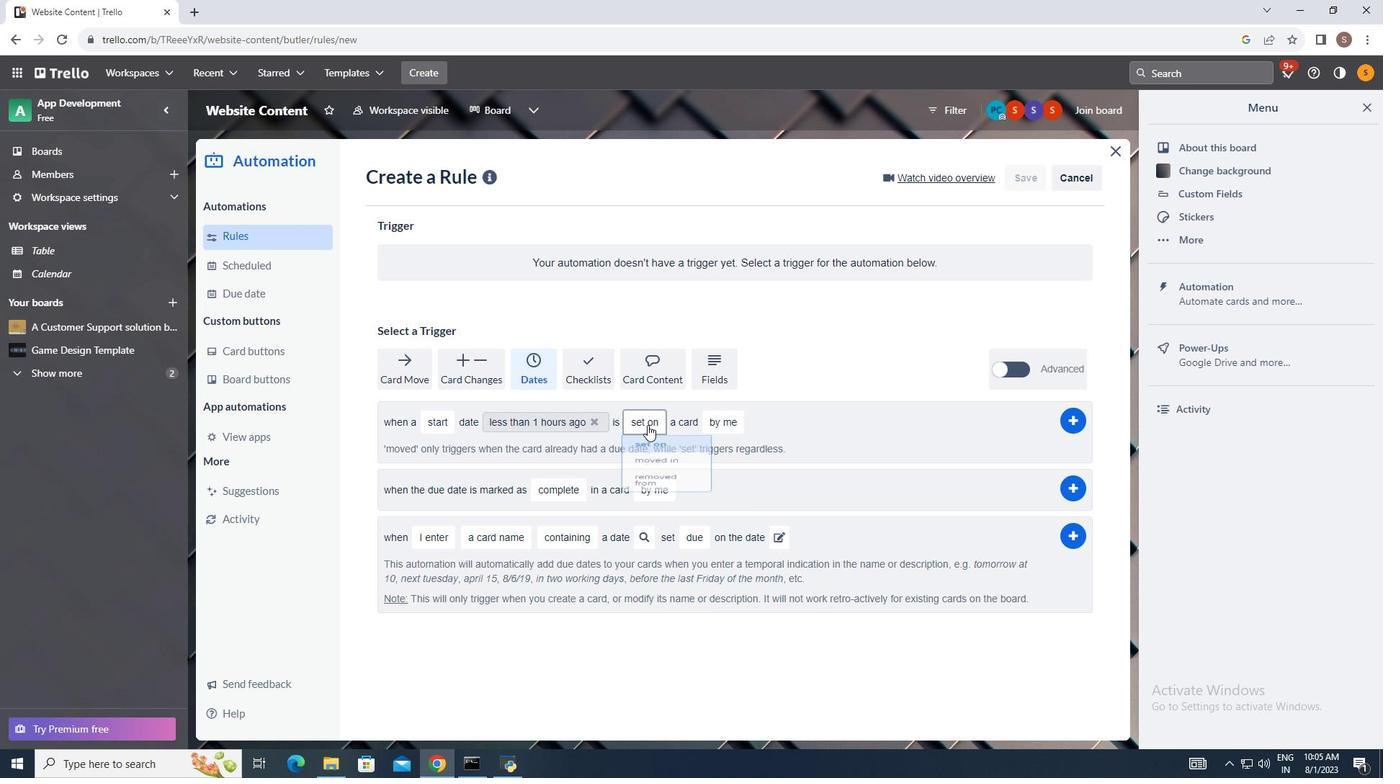 
Action: Mouse pressed left at (666, 444)
Screenshot: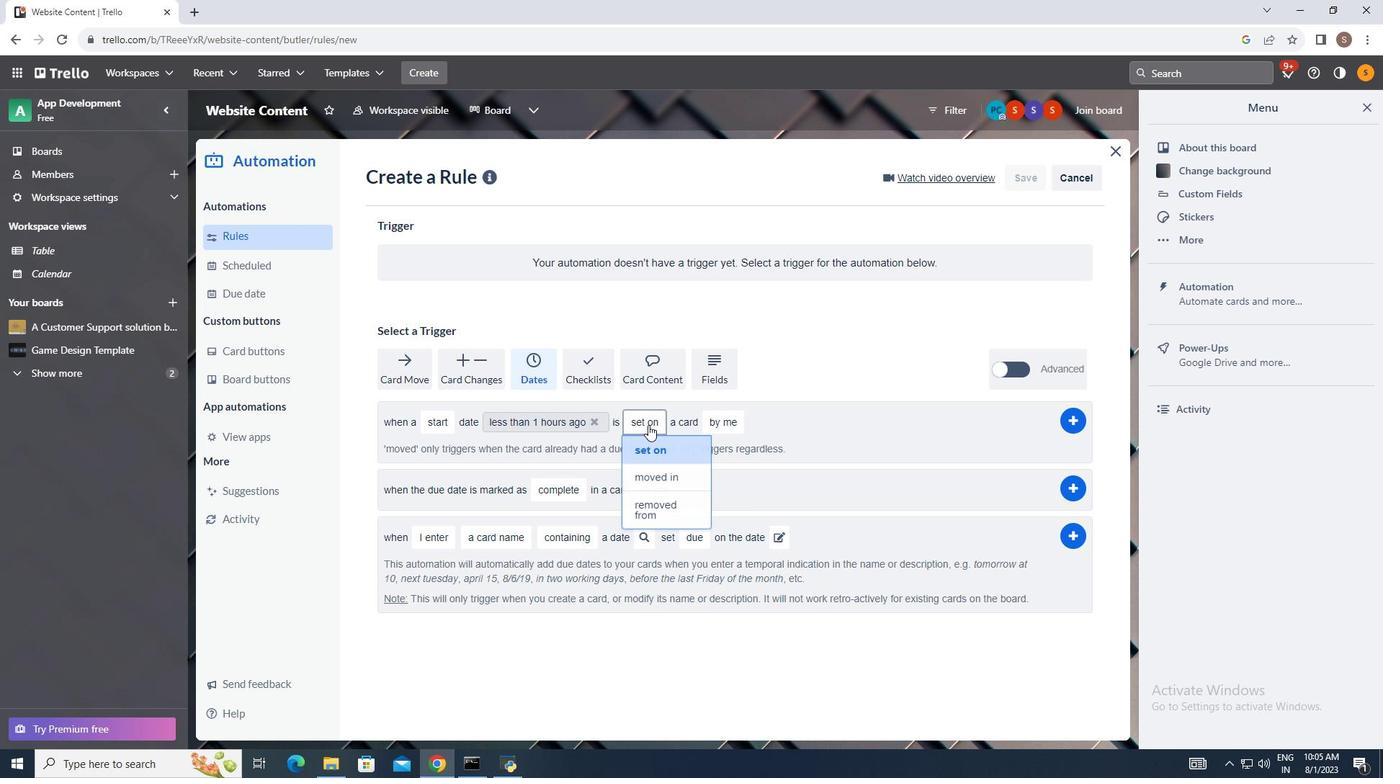 
Action: Mouse moved to (677, 469)
Screenshot: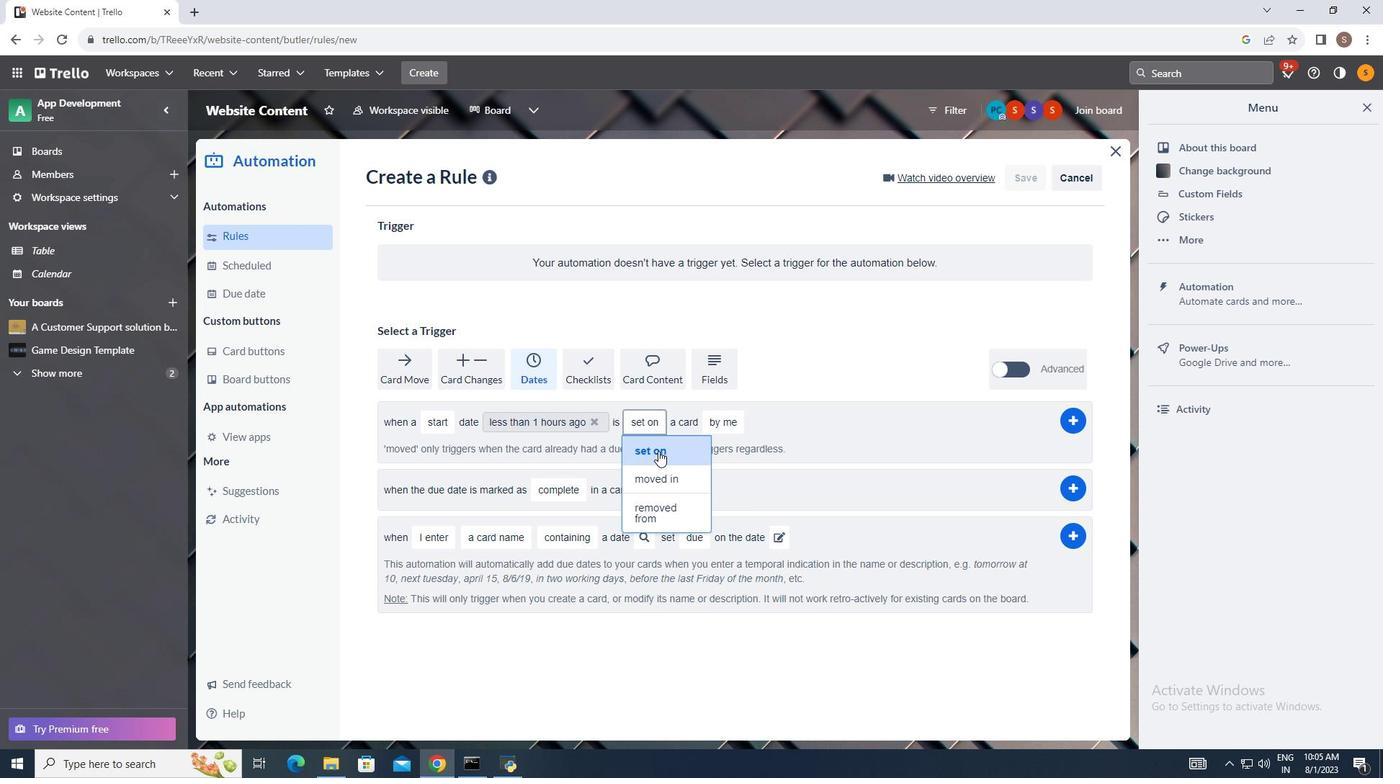 
Action: Mouse pressed left at (677, 469)
Screenshot: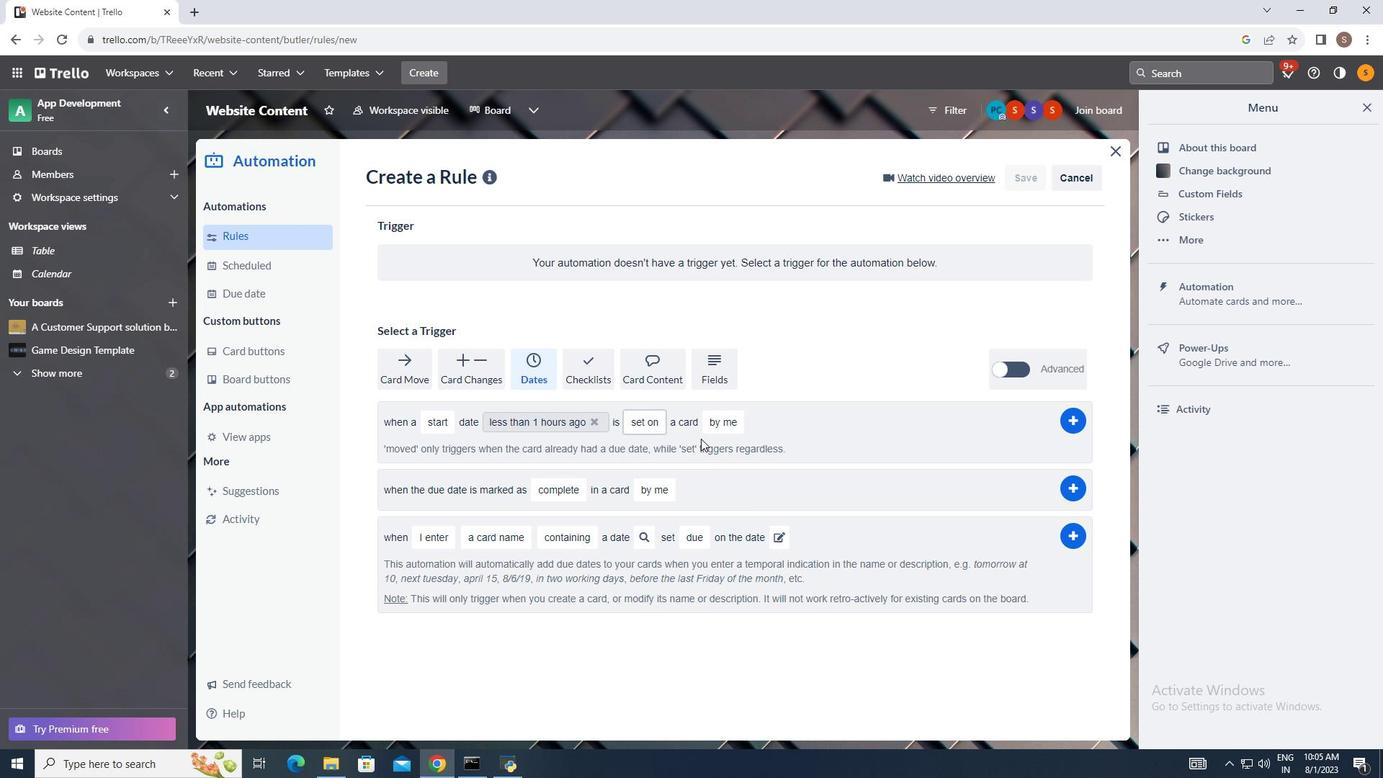 
Action: Mouse moved to (733, 440)
Screenshot: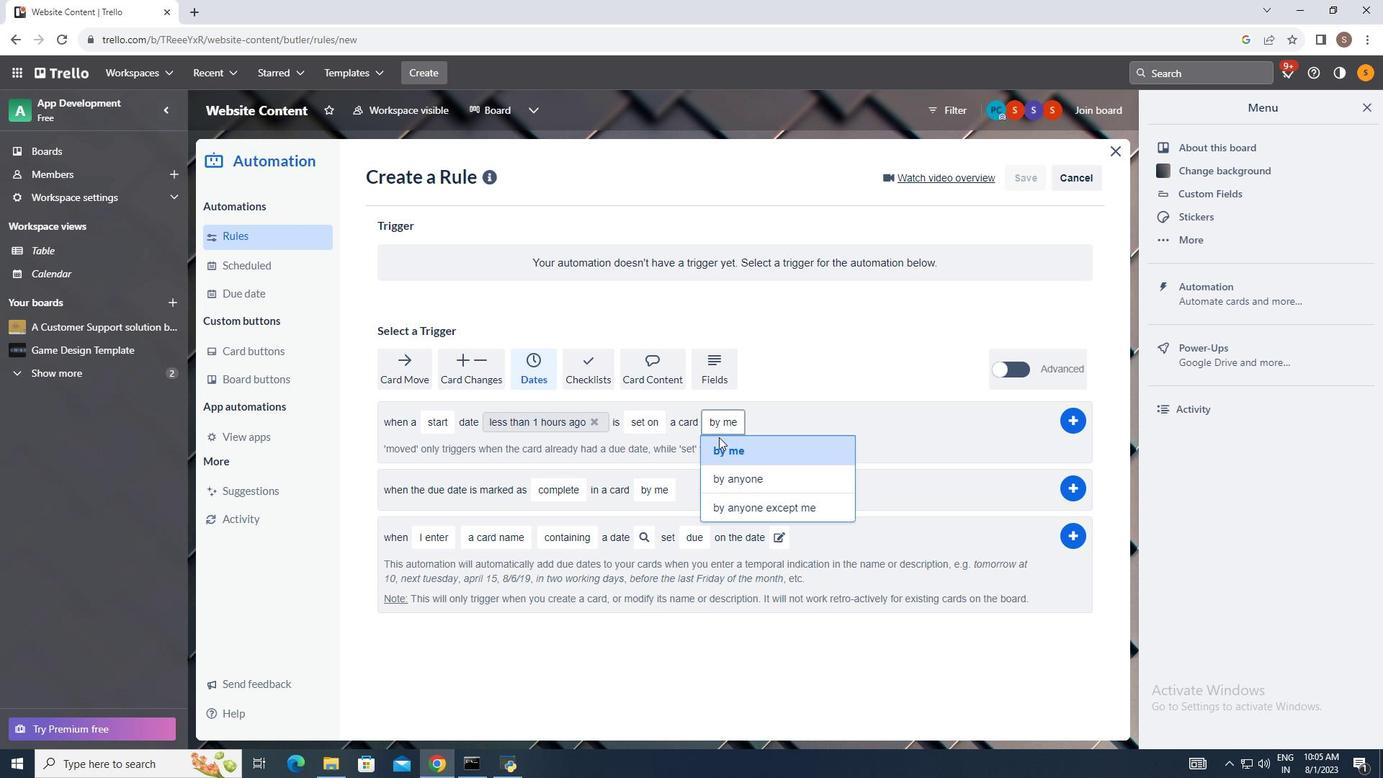 
Action: Mouse pressed left at (733, 440)
Screenshot: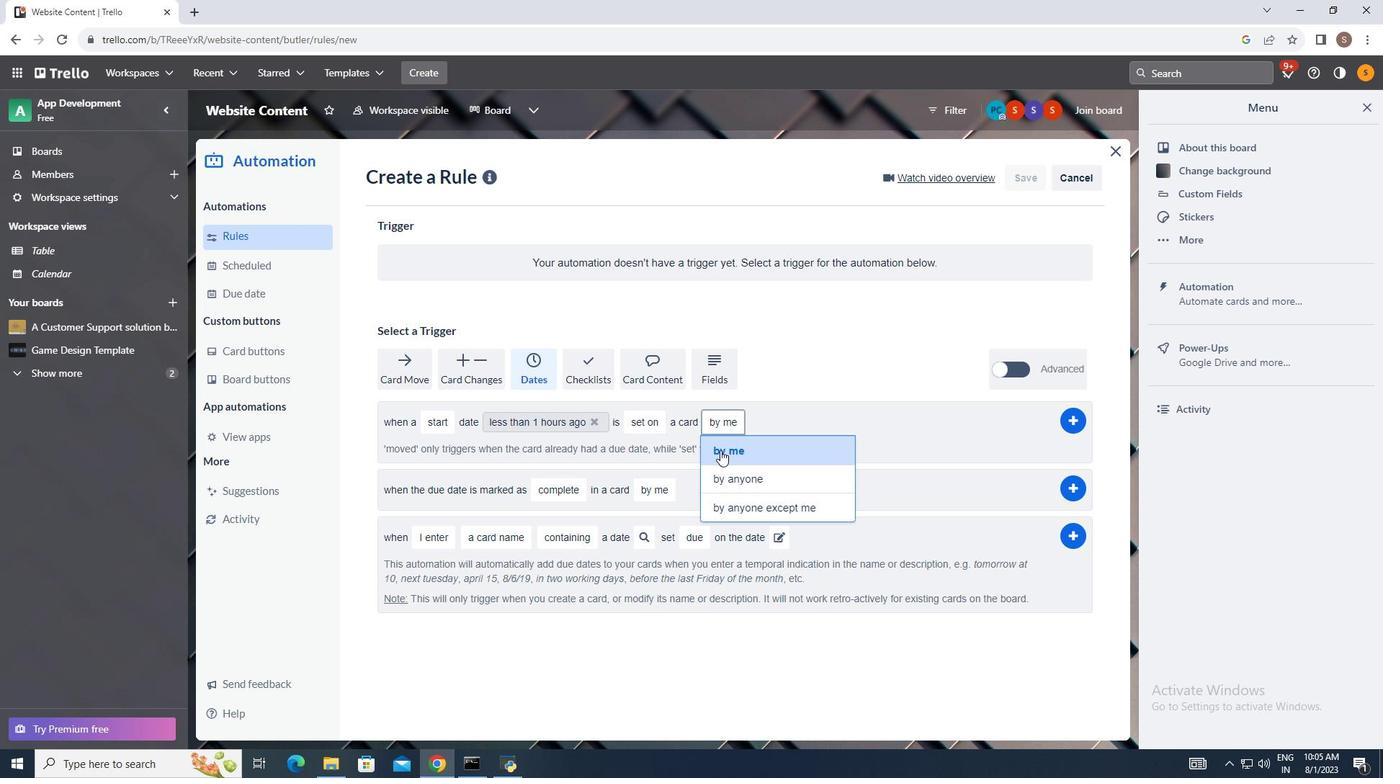 
Action: Mouse moved to (746, 497)
Screenshot: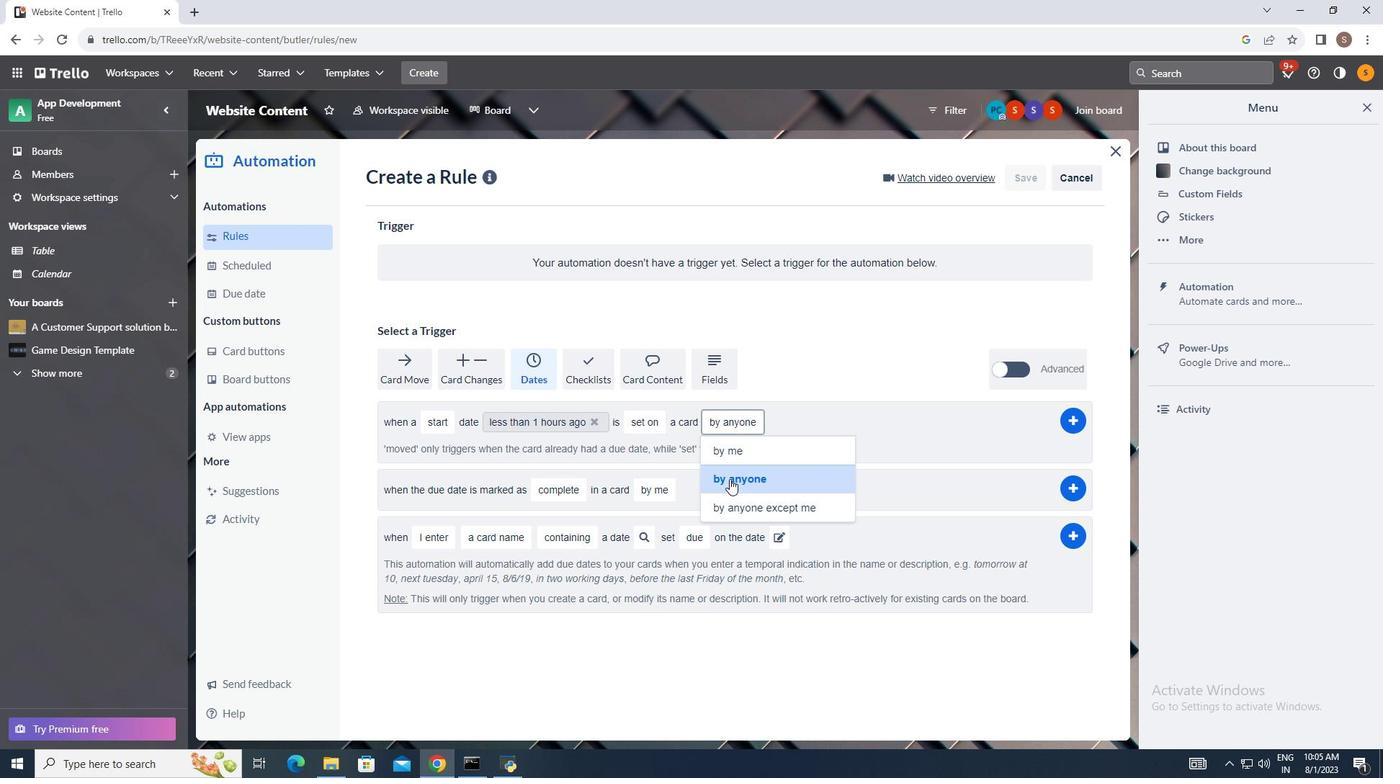 
Action: Mouse pressed left at (746, 497)
Screenshot: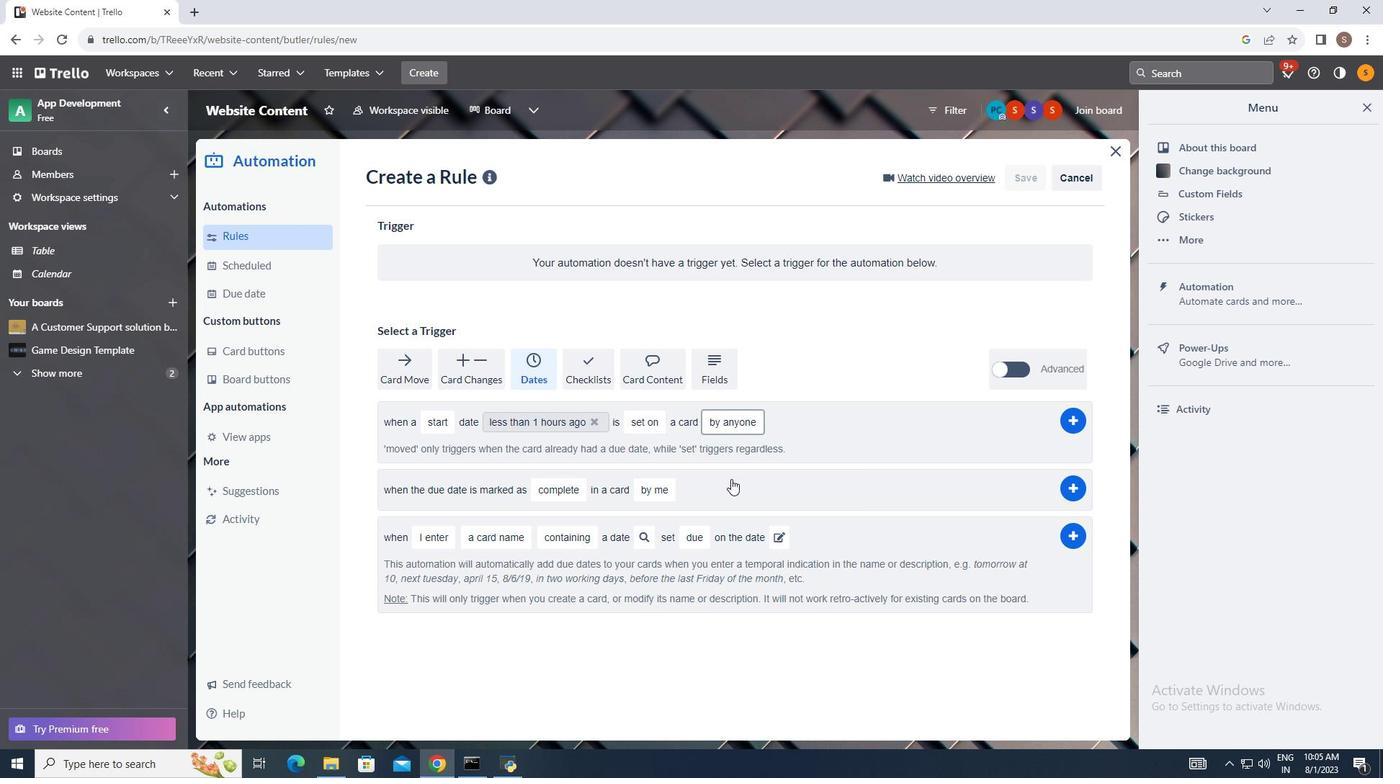 
Action: Mouse moved to (1087, 438)
Screenshot: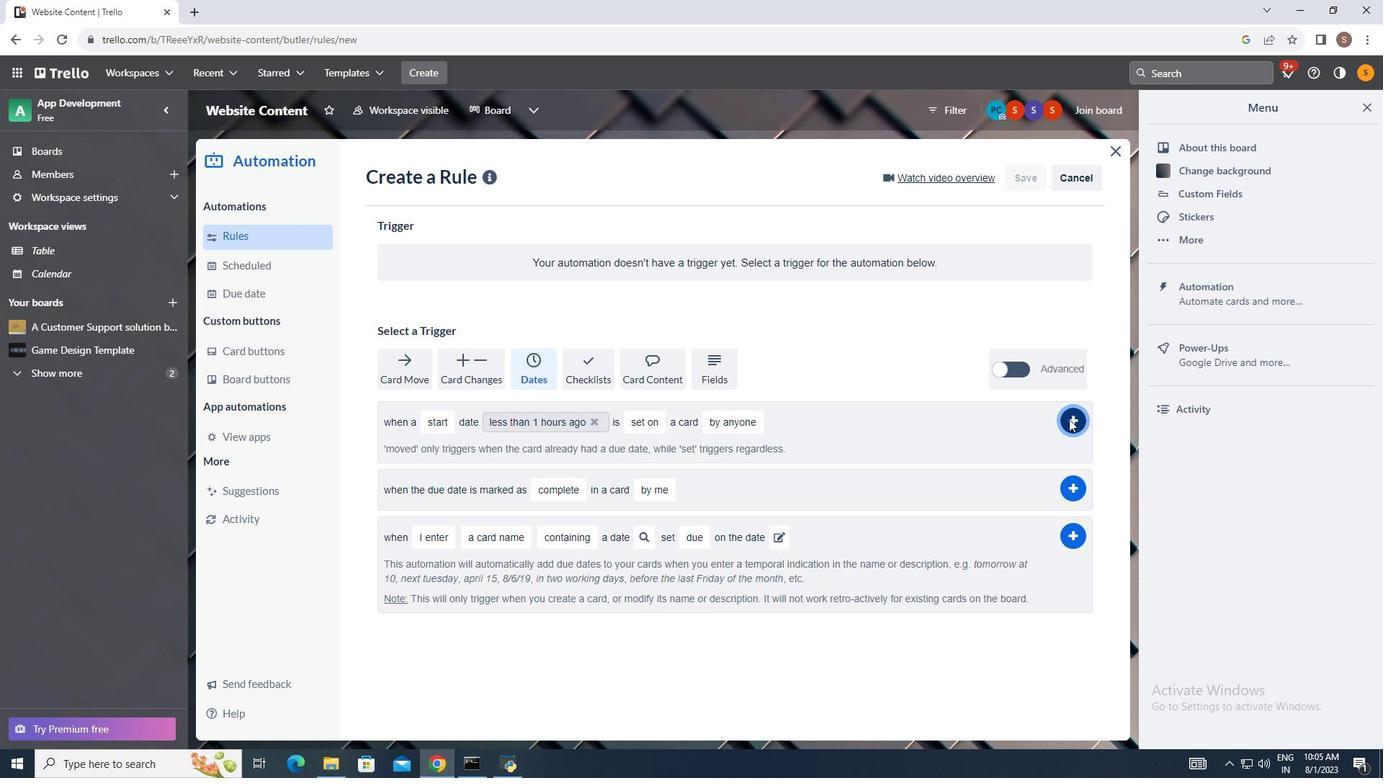 
Action: Mouse pressed left at (1087, 438)
Screenshot: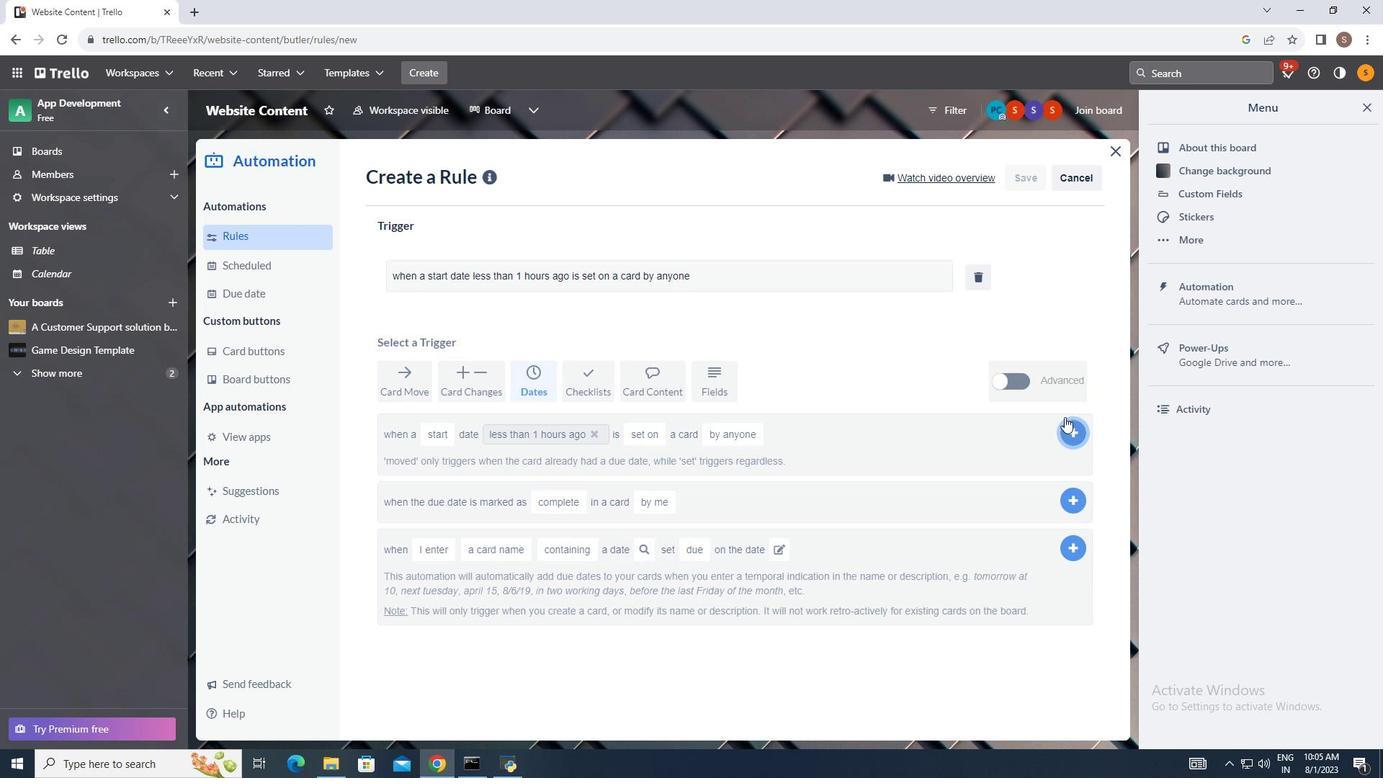 
Action: Mouse moved to (807, 383)
Screenshot: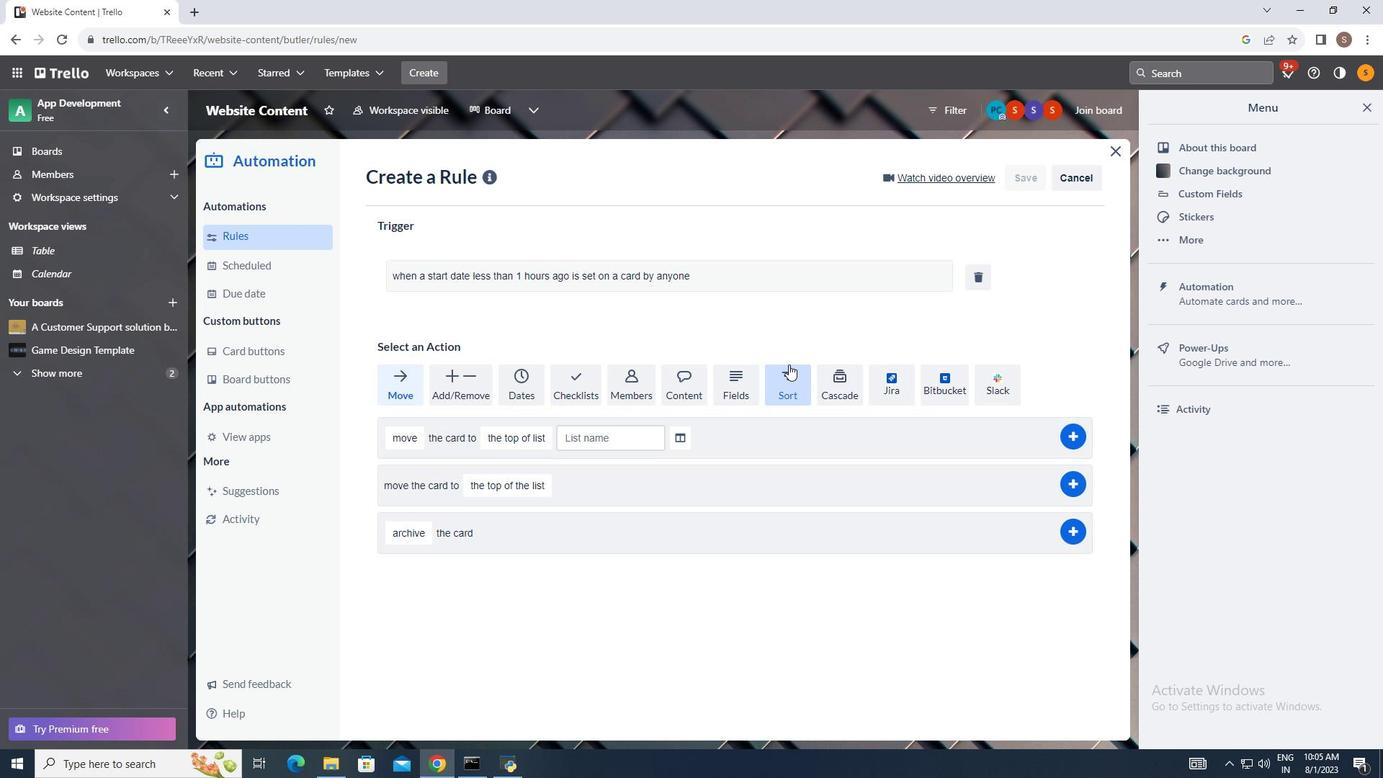 
